 Task: Create in the project CheckTech and in the Backlog issue 'Integrate a new facial recognition feature into an existing mobile application to enhance user verification and security' a child issue 'Code optimization for energy-efficient video processing', and assign it to team member softage.1@softage.net. Create in the project CheckTech and in the Backlog issue 'Develop a new tool for automated testing of mobile application battery consumption and optimization' a child issue 'Email campaign A/B testing and optimization', and assign it to team member softage.2@softage.net
Action: Mouse moved to (1201, 643)
Screenshot: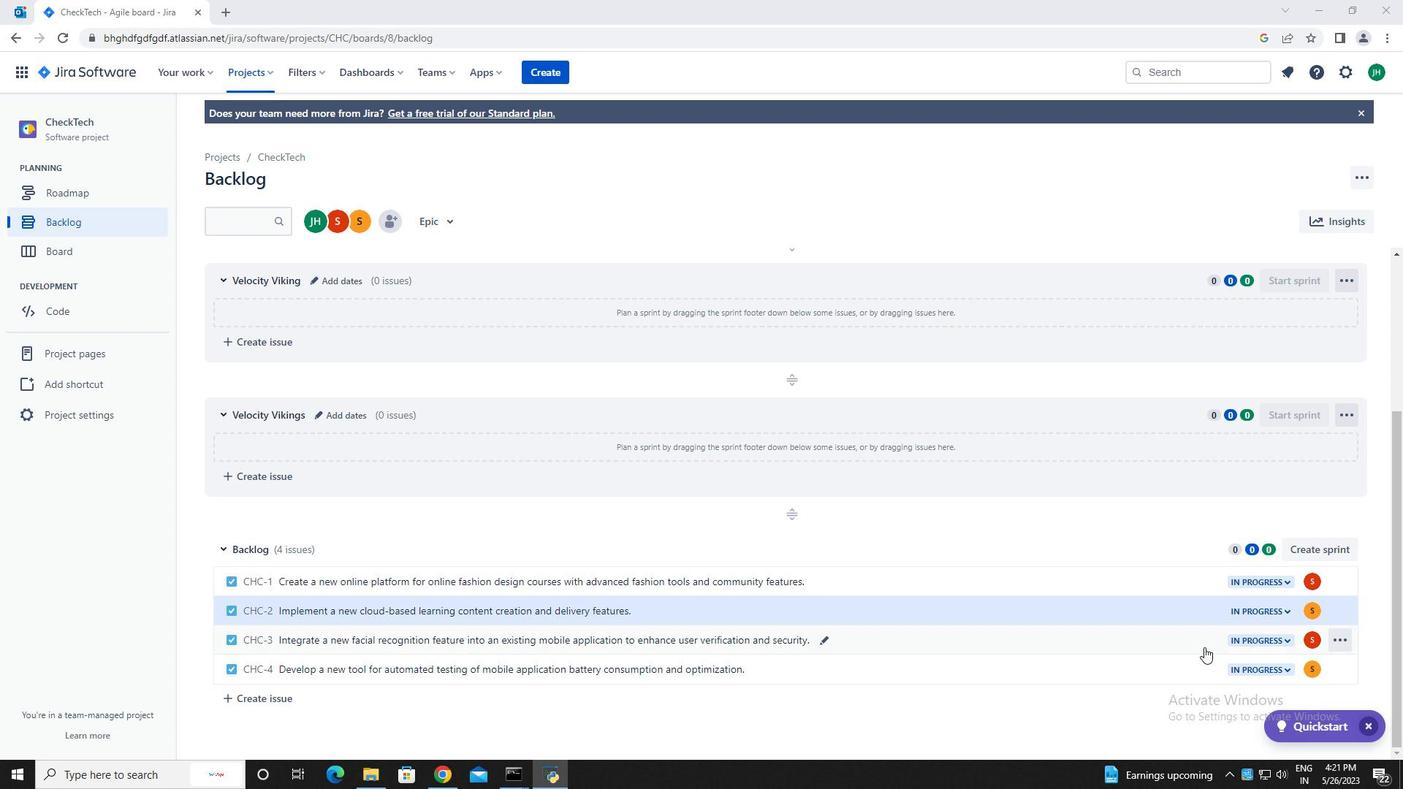 
Action: Mouse pressed left at (1201, 643)
Screenshot: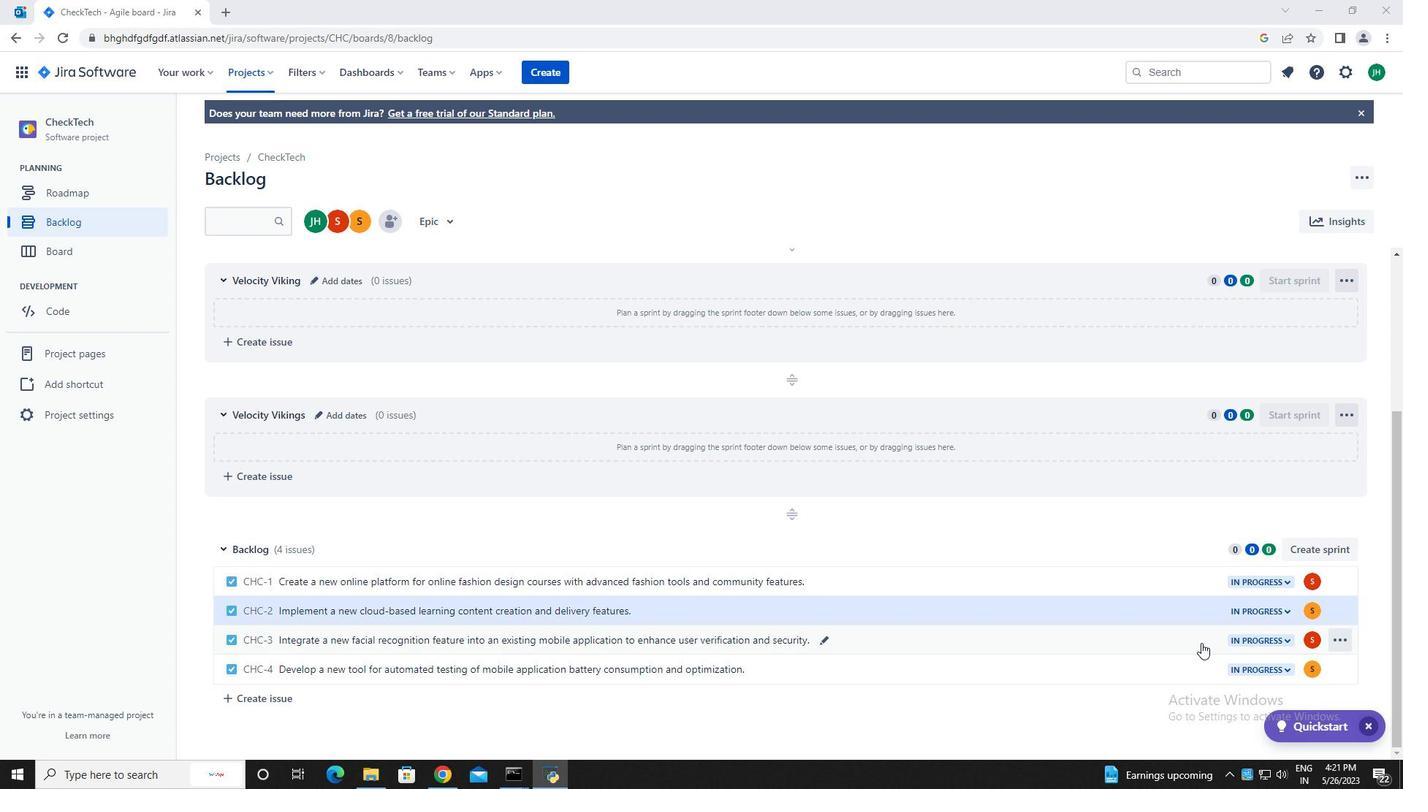 
Action: Mouse moved to (1153, 391)
Screenshot: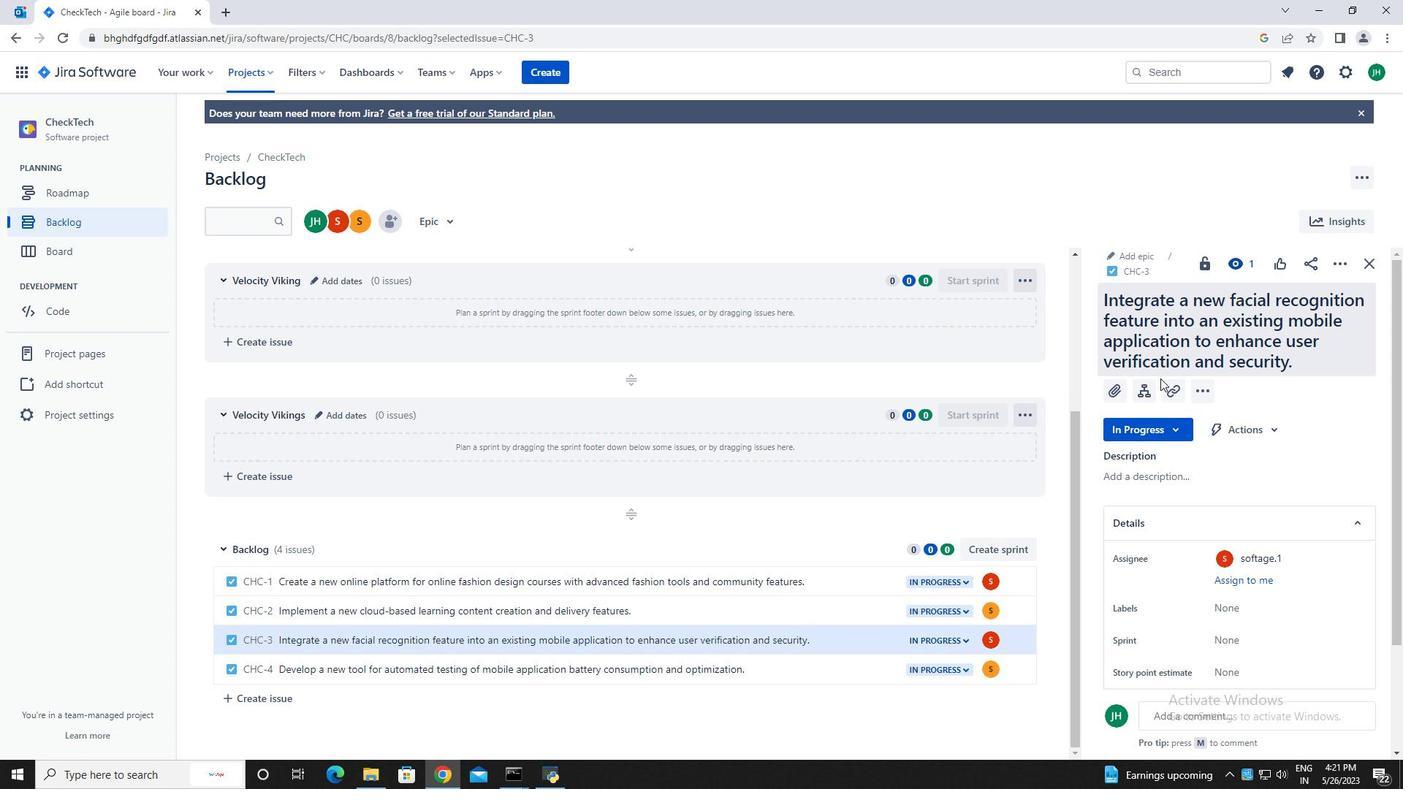 
Action: Mouse pressed left at (1153, 391)
Screenshot: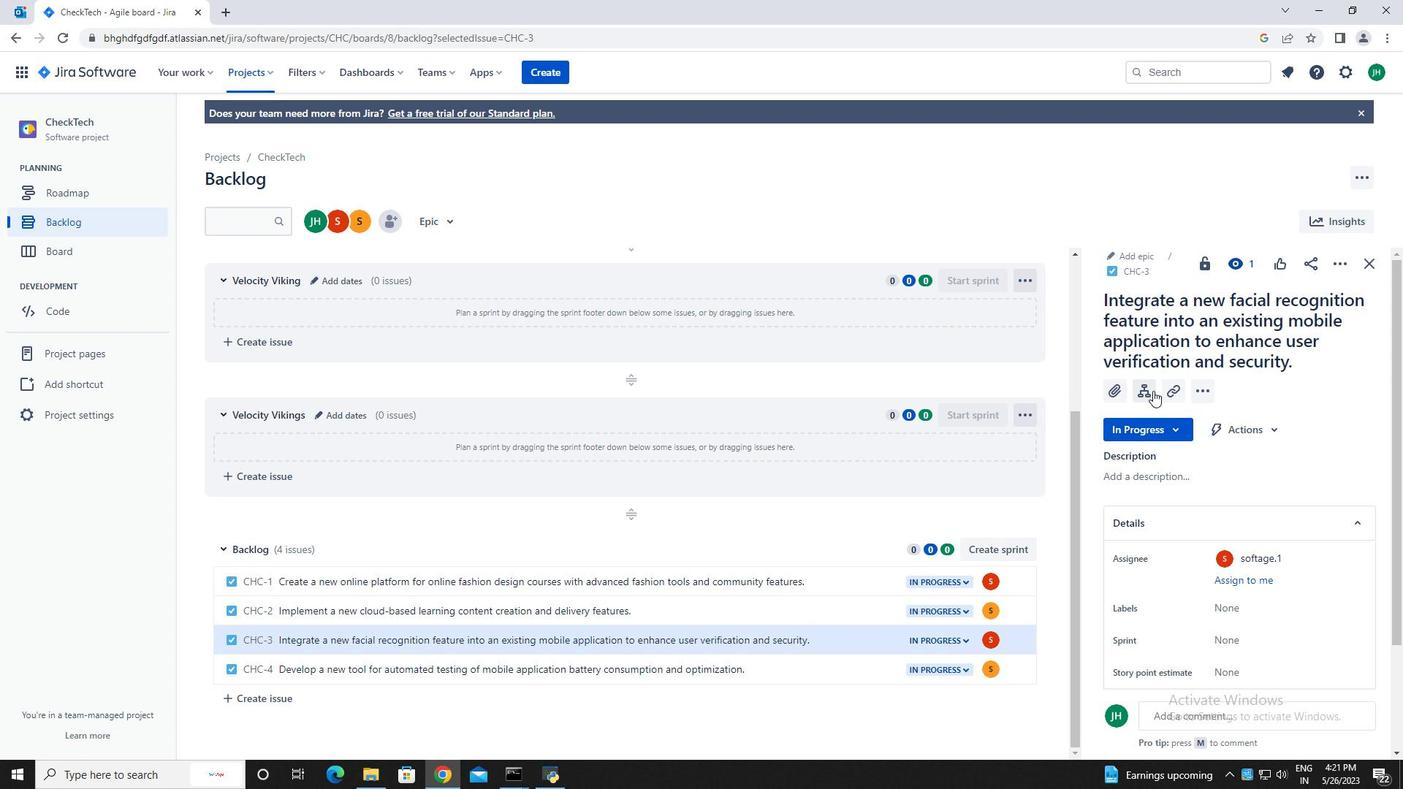
Action: Mouse moved to (1169, 489)
Screenshot: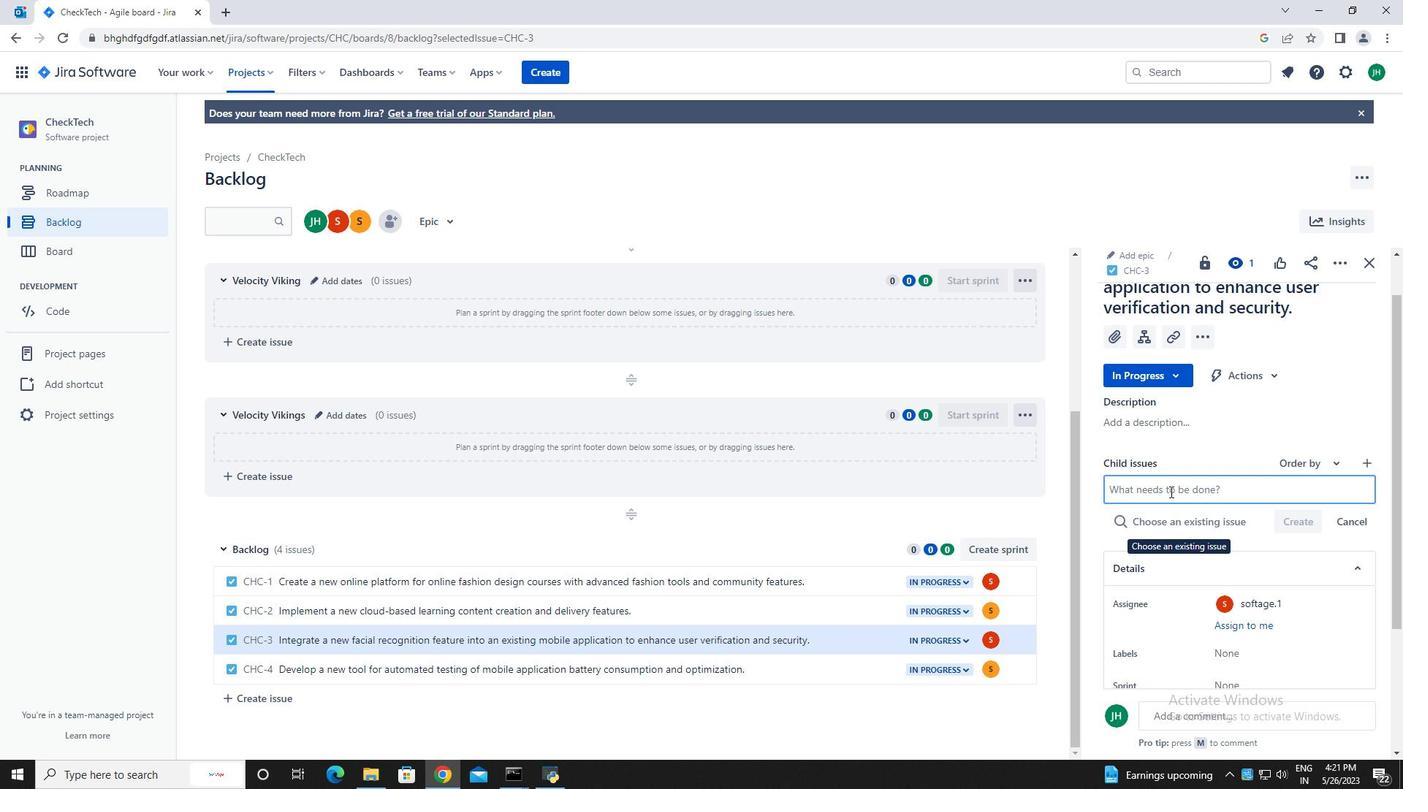 
Action: Mouse pressed left at (1169, 489)
Screenshot: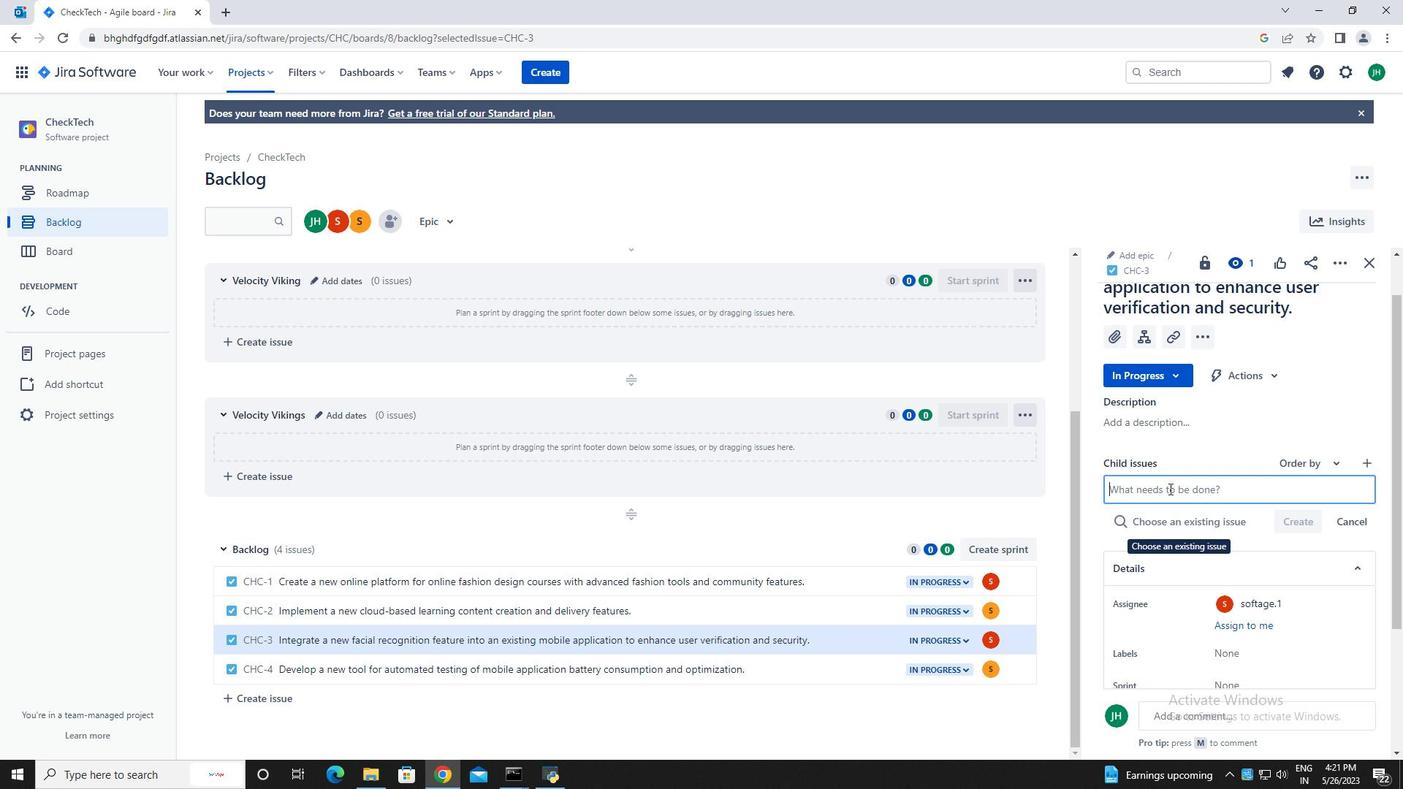 
Action: Key pressed <Key.caps_lock>C<Key.caps_lock>ode<Key.space>optimization<Key.space>for<Key.space>energy-efficient<Key.space>video<Key.space>processing.<Key.enter>
Screenshot: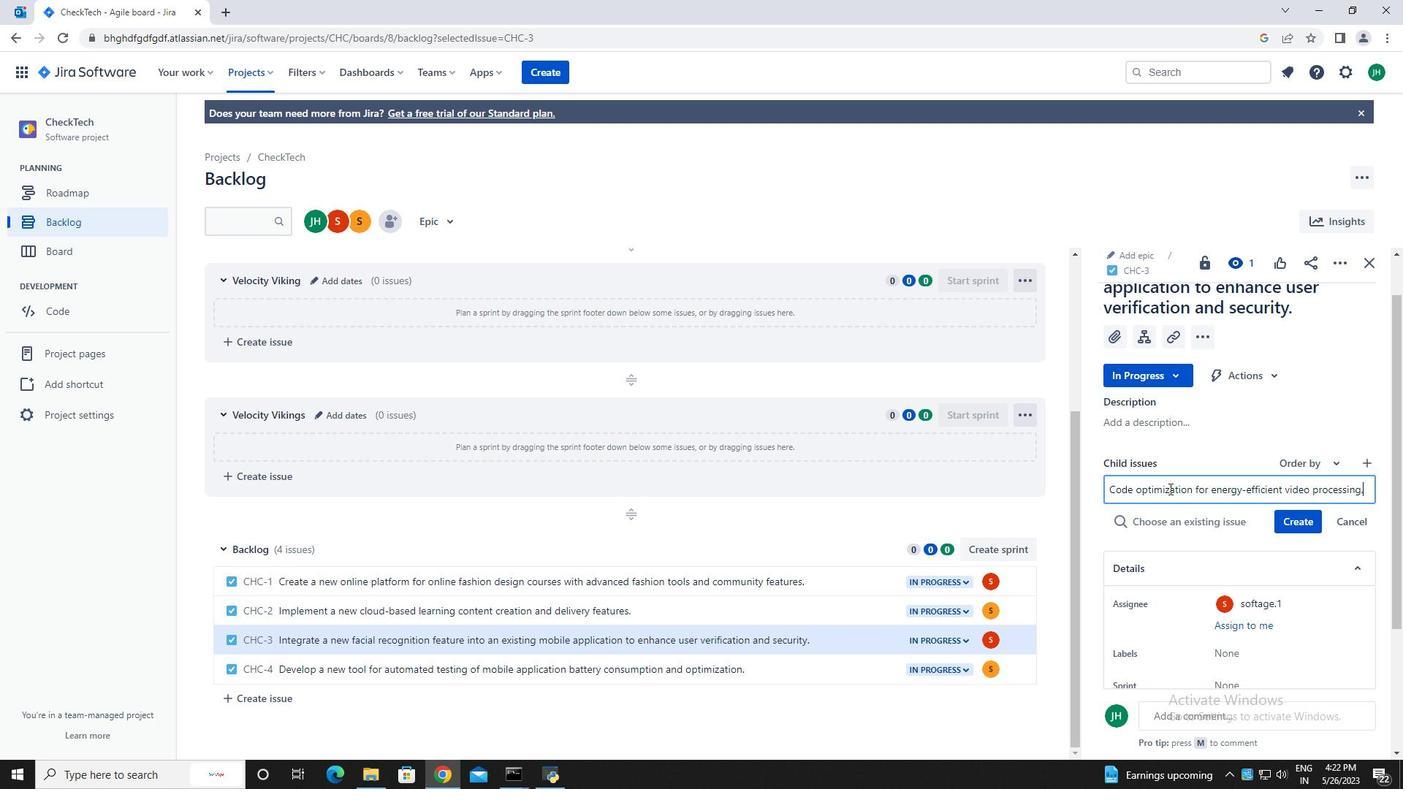 
Action: Mouse moved to (1314, 498)
Screenshot: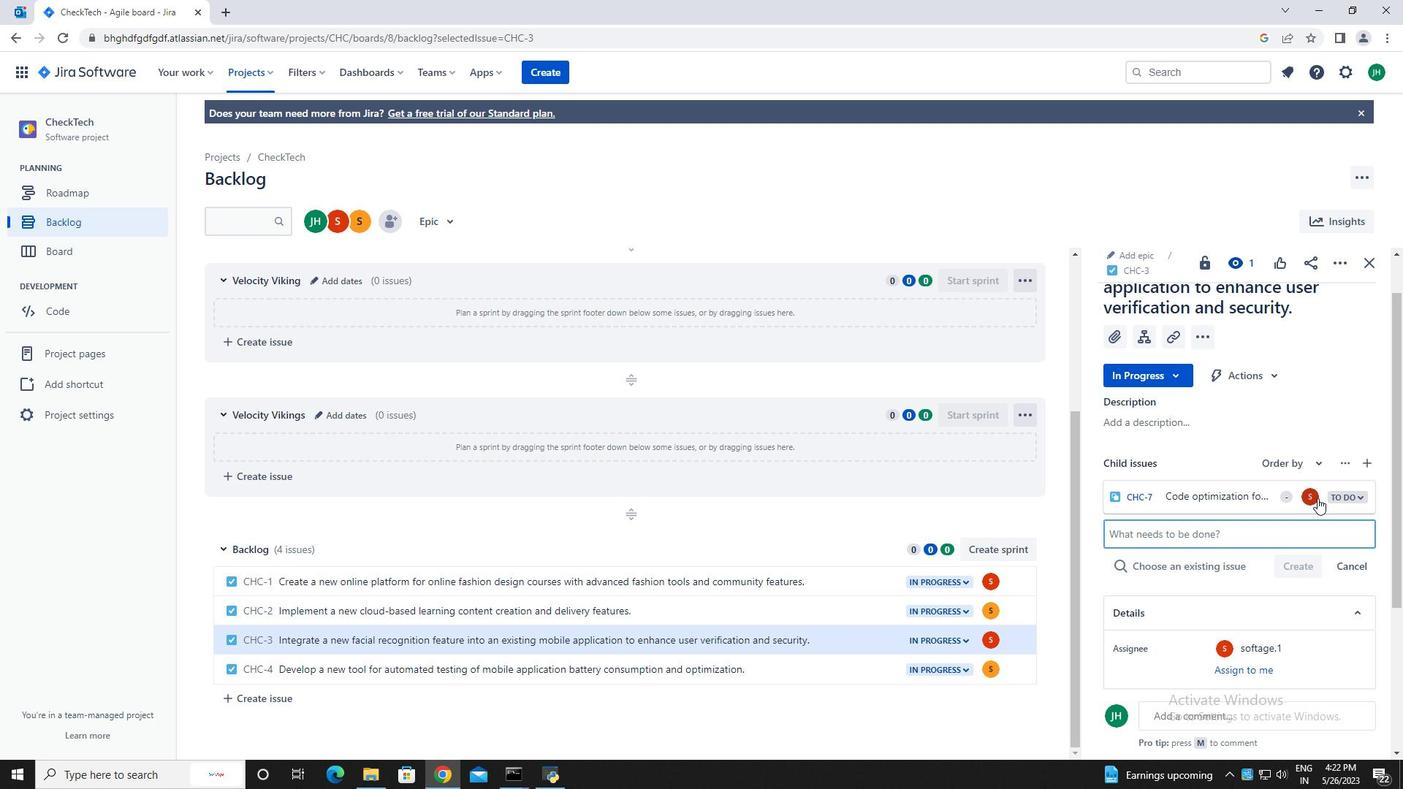 
Action: Mouse pressed left at (1314, 498)
Screenshot: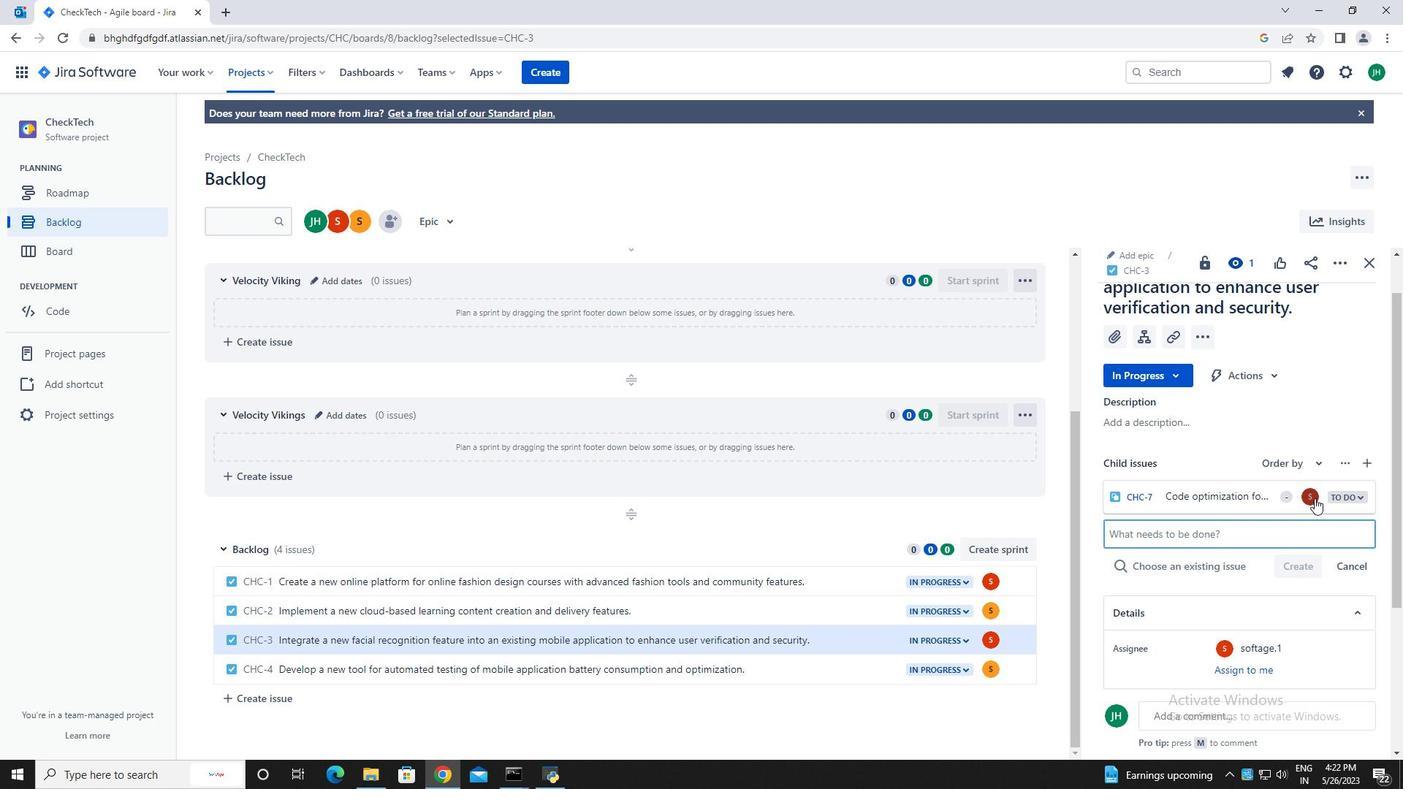 
Action: Mouse moved to (1198, 462)
Screenshot: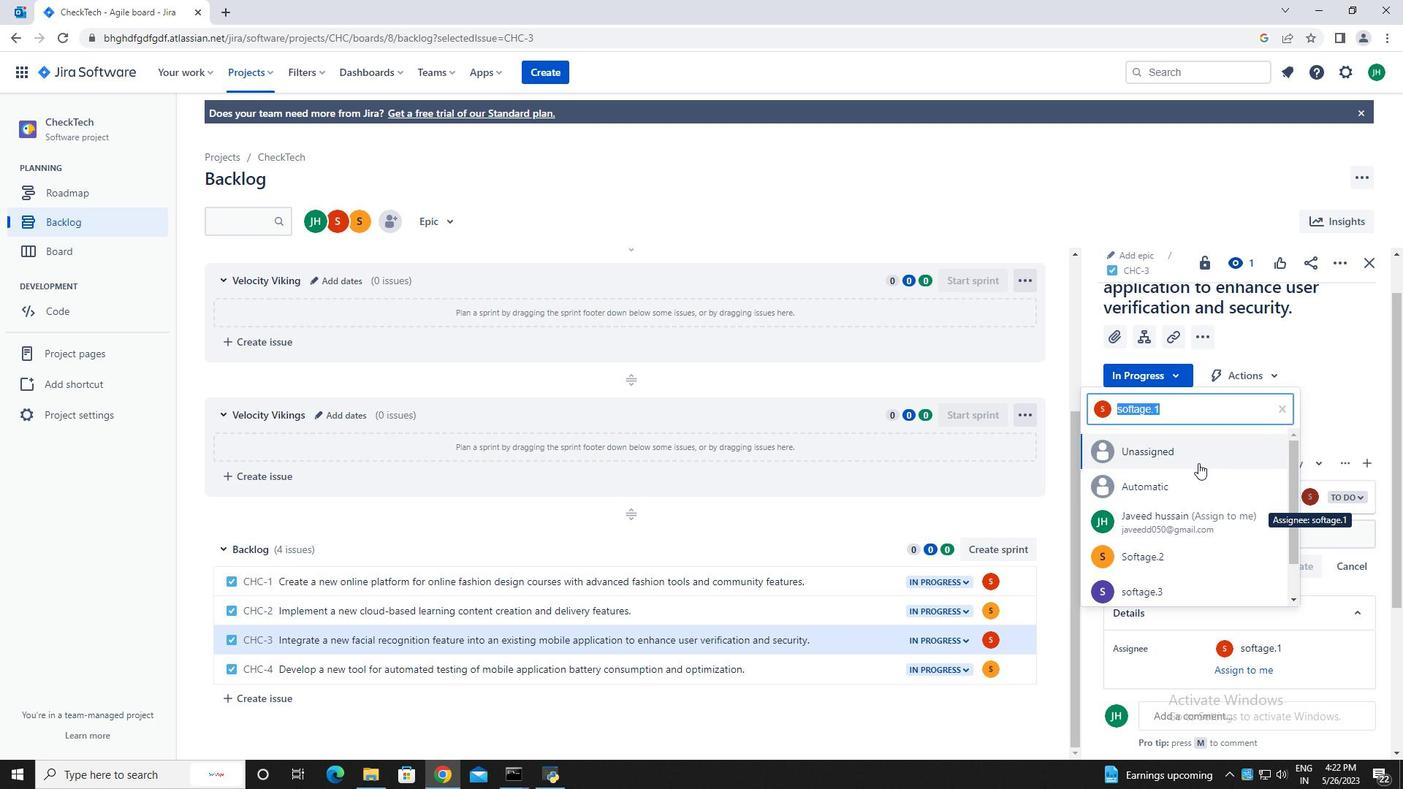 
Action: Key pressed softage.1<Key.shift>@softage.net
Screenshot: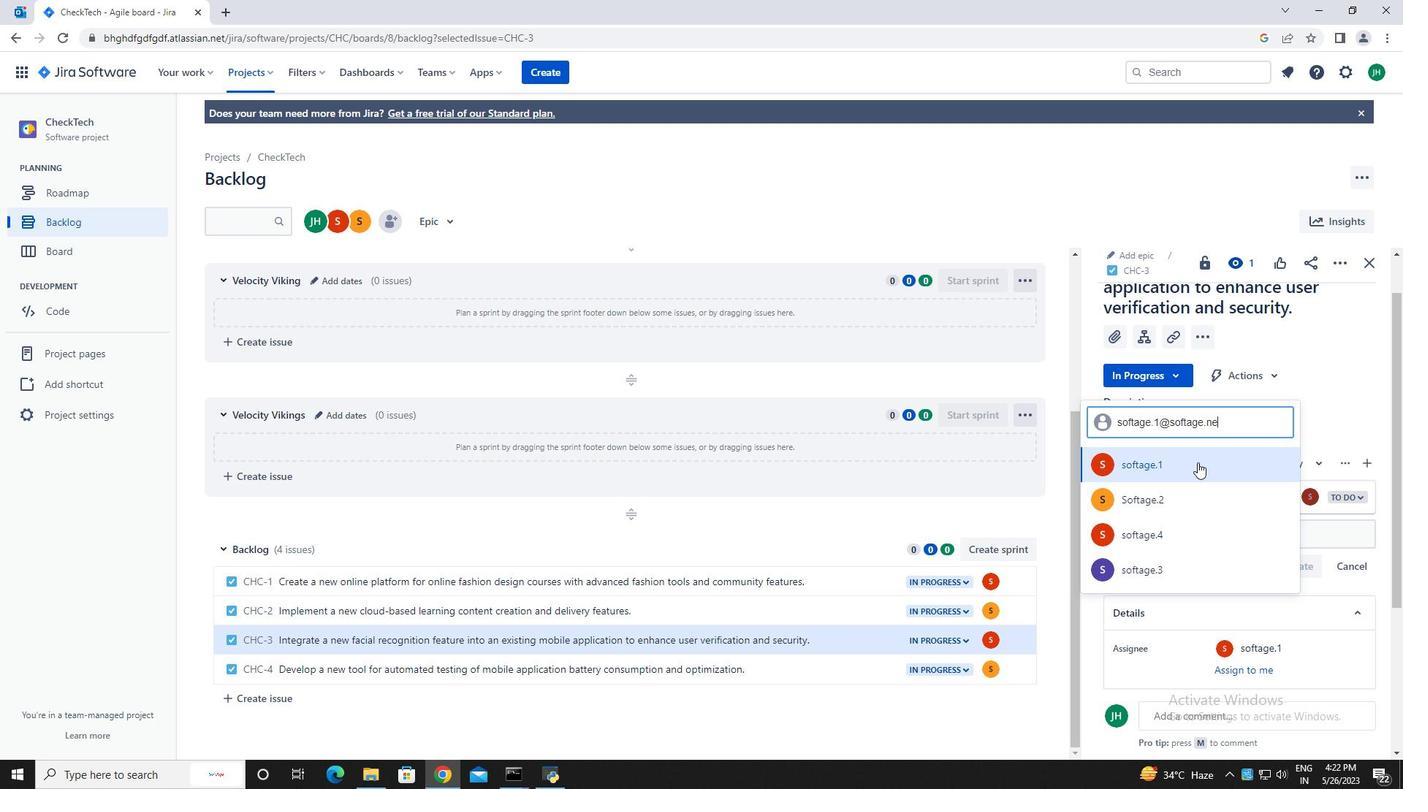 
Action: Mouse moved to (1214, 497)
Screenshot: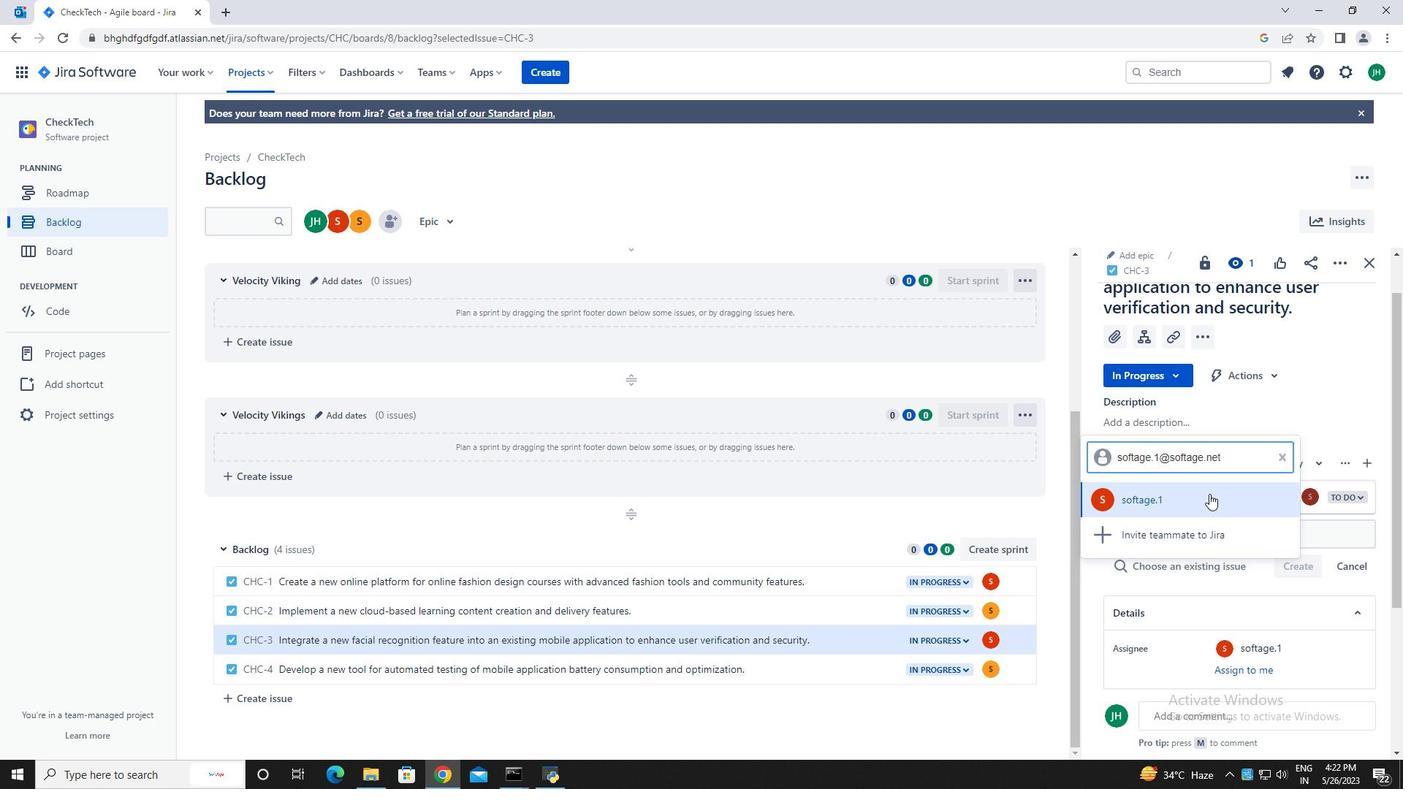 
Action: Mouse pressed left at (1214, 497)
Screenshot: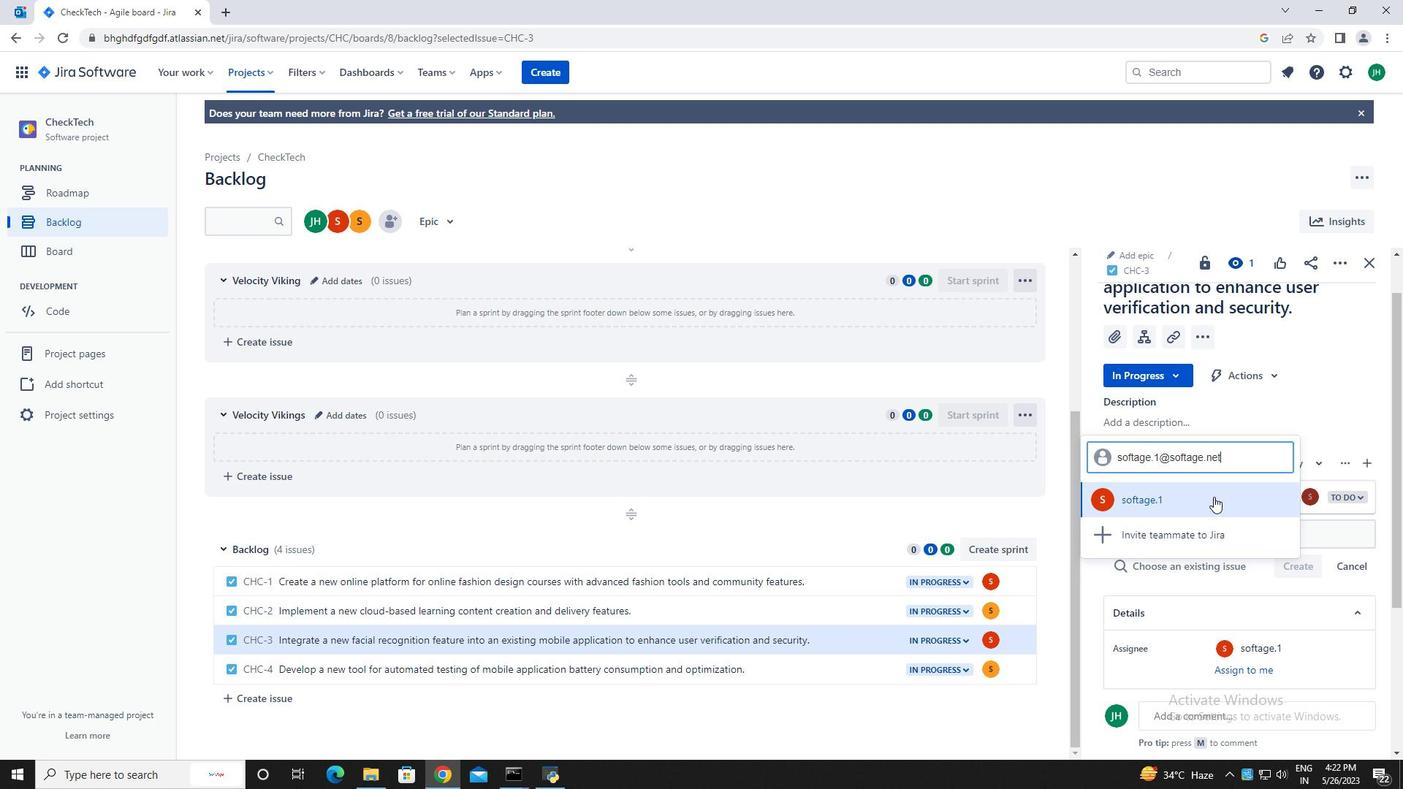 
Action: Mouse moved to (1372, 267)
Screenshot: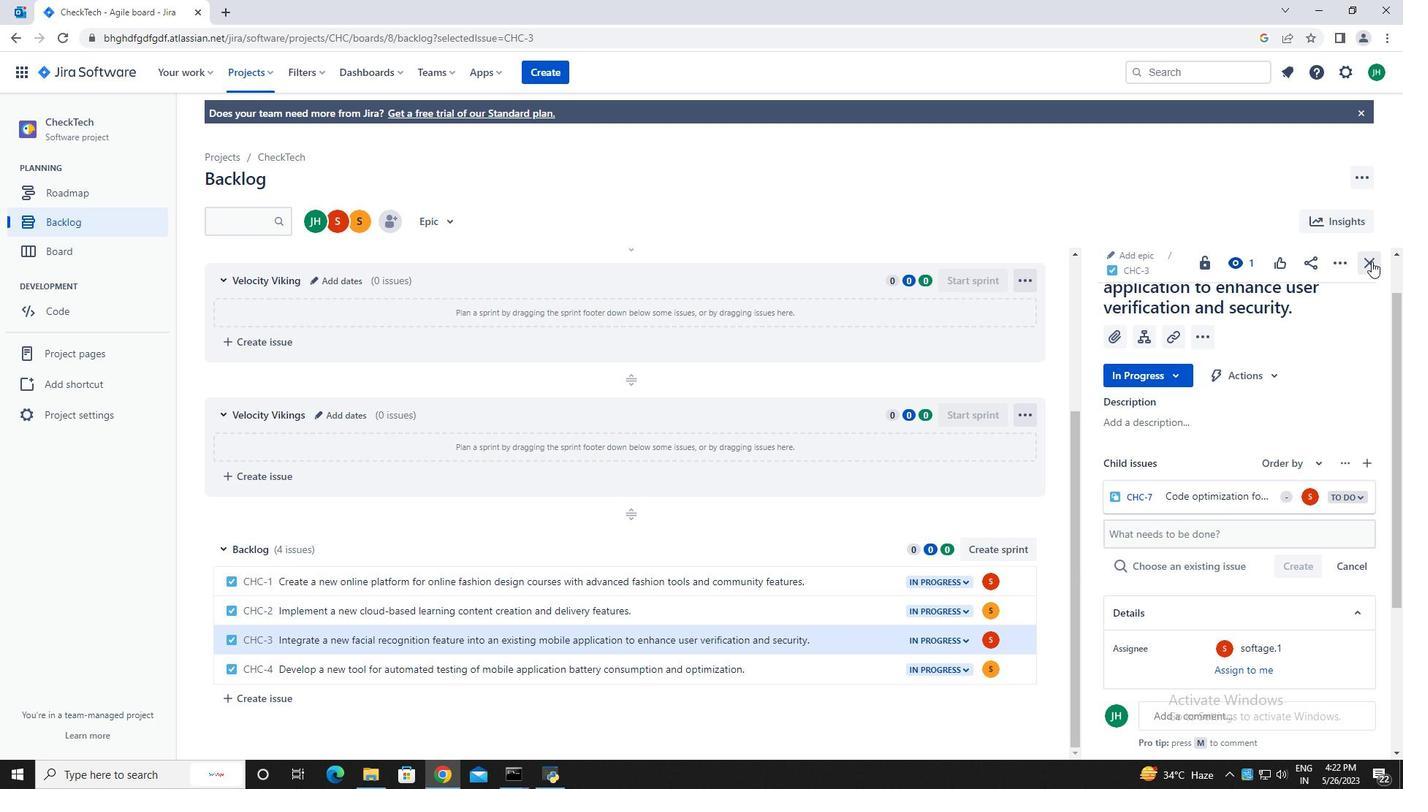 
Action: Mouse pressed left at (1372, 267)
Screenshot: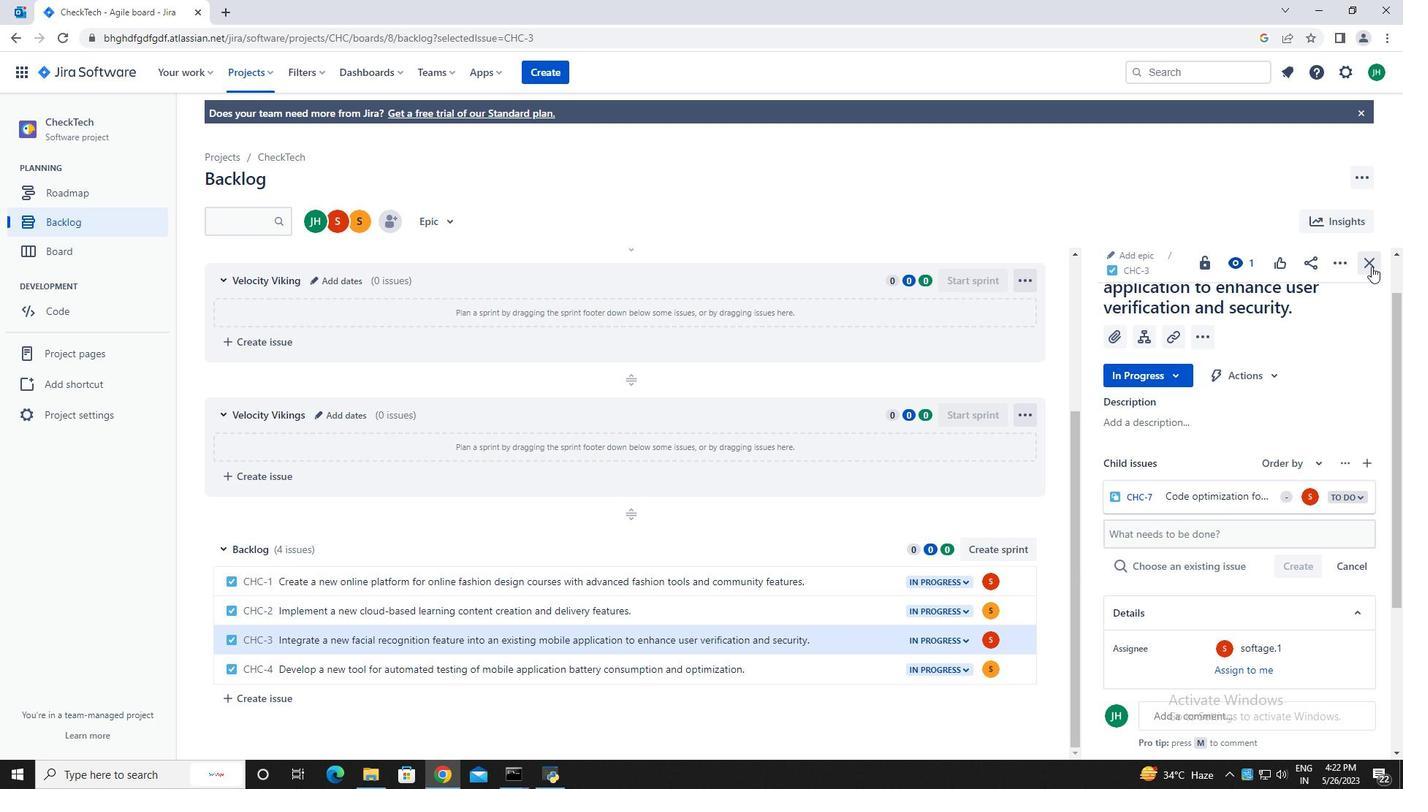 
Action: Mouse moved to (719, 563)
Screenshot: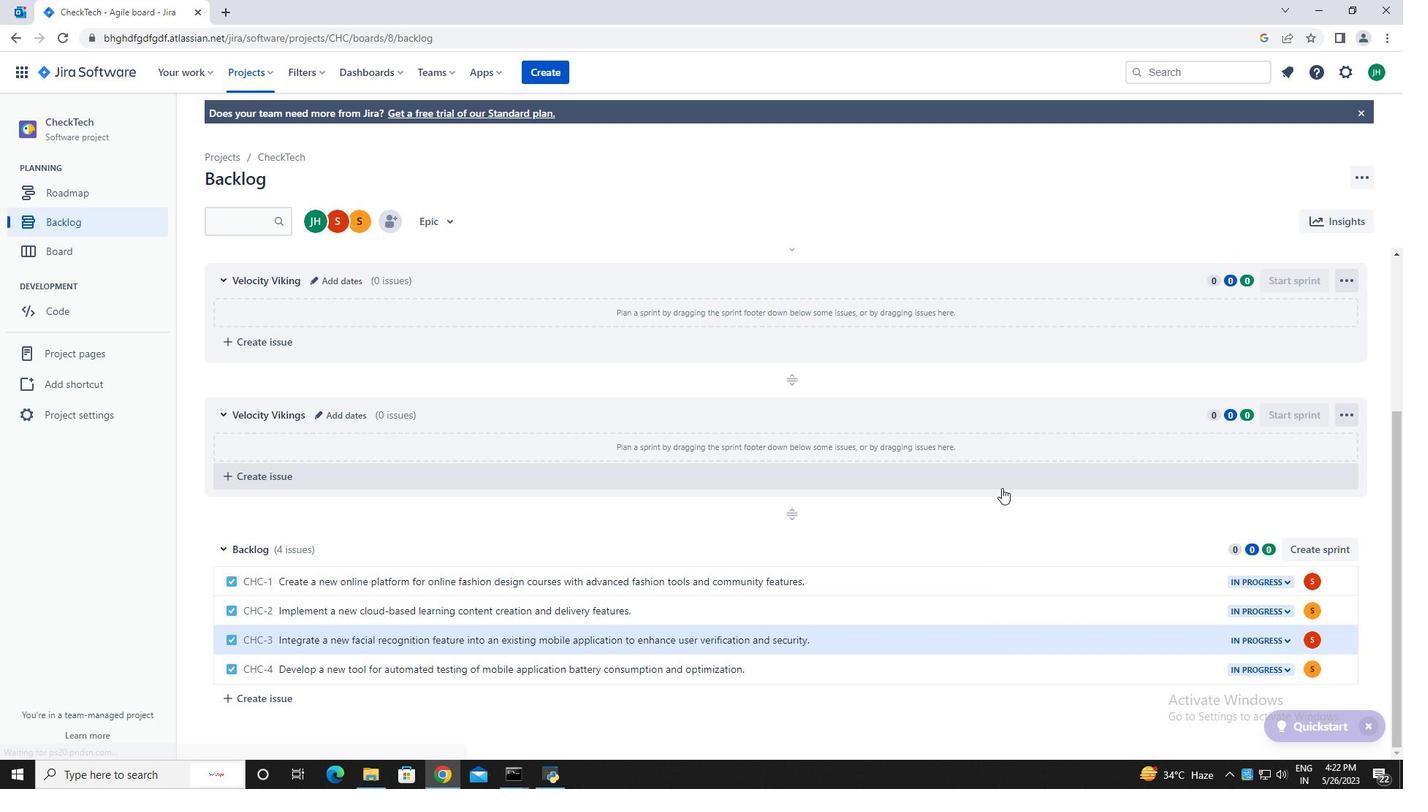 
Action: Mouse scrolled (720, 562) with delta (0, 0)
Screenshot: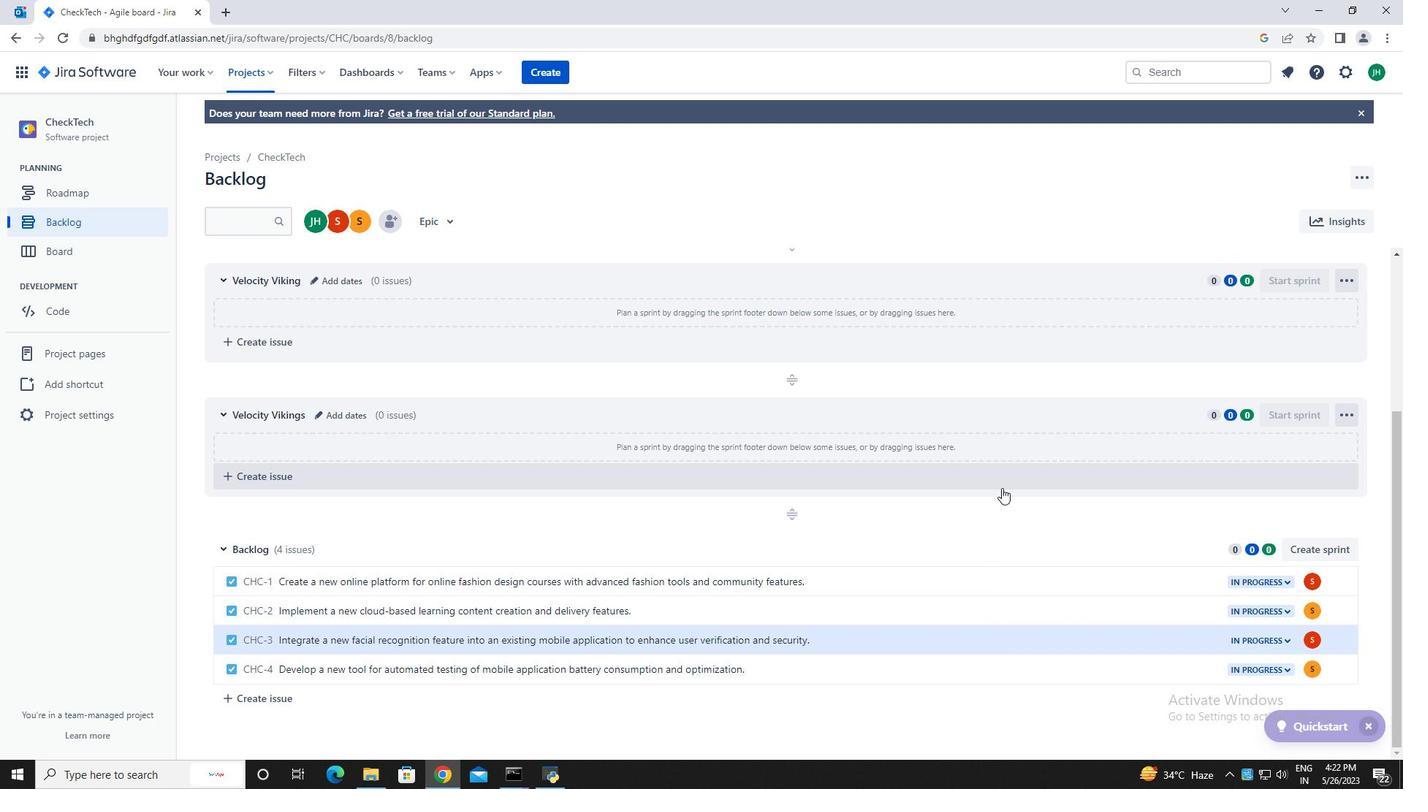 
Action: Mouse moved to (715, 565)
Screenshot: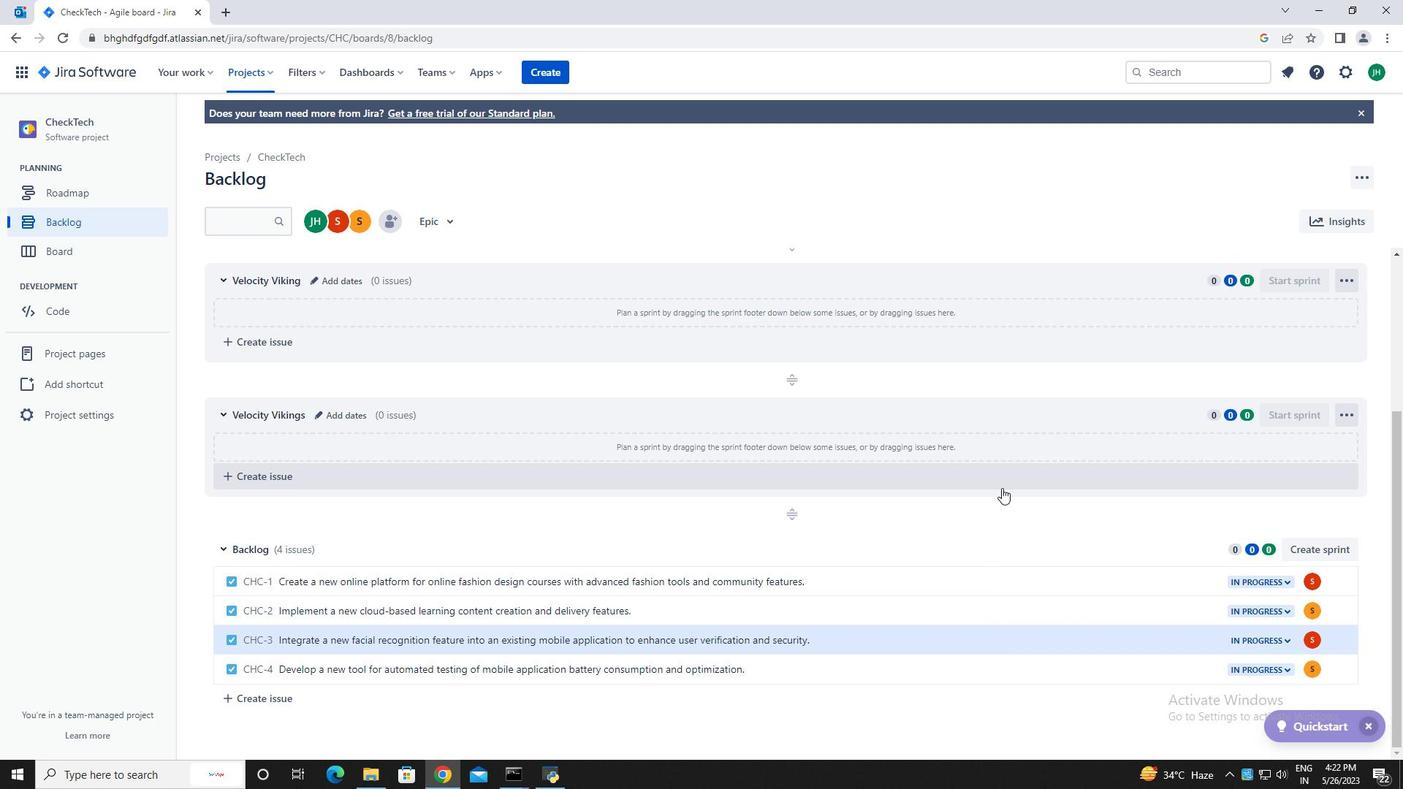 
Action: Mouse scrolled (716, 563) with delta (0, 0)
Screenshot: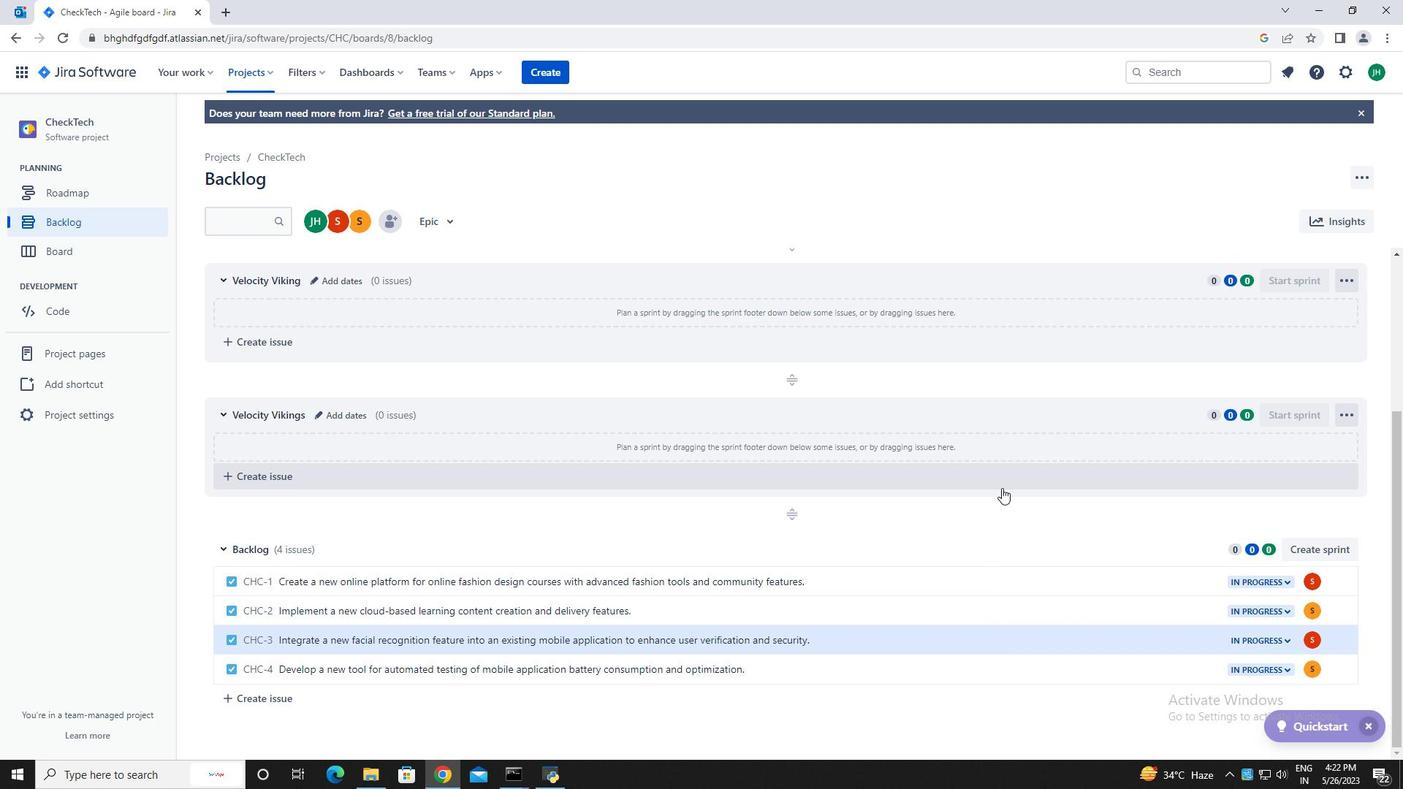 
Action: Mouse scrolled (715, 564) with delta (0, 0)
Screenshot: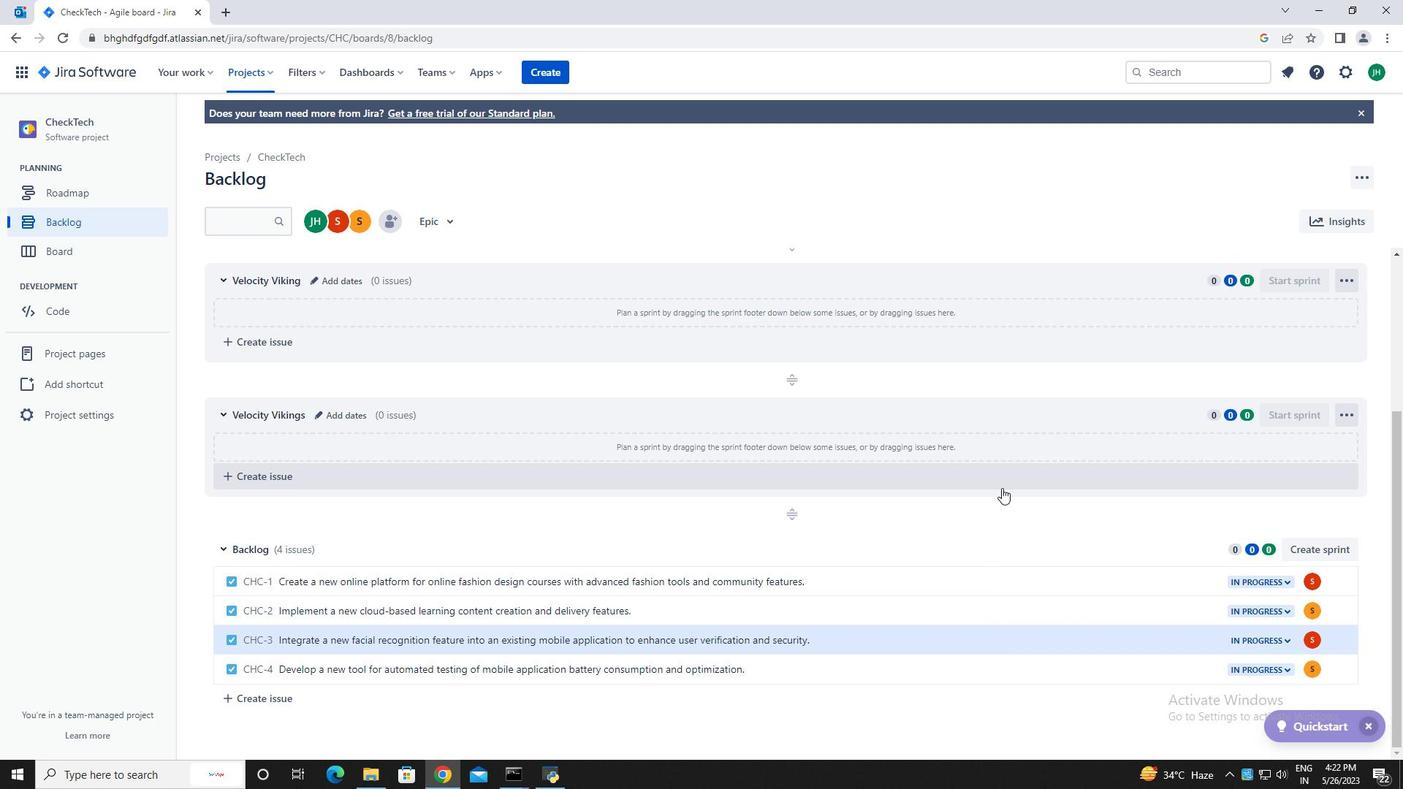 
Action: Mouse moved to (715, 567)
Screenshot: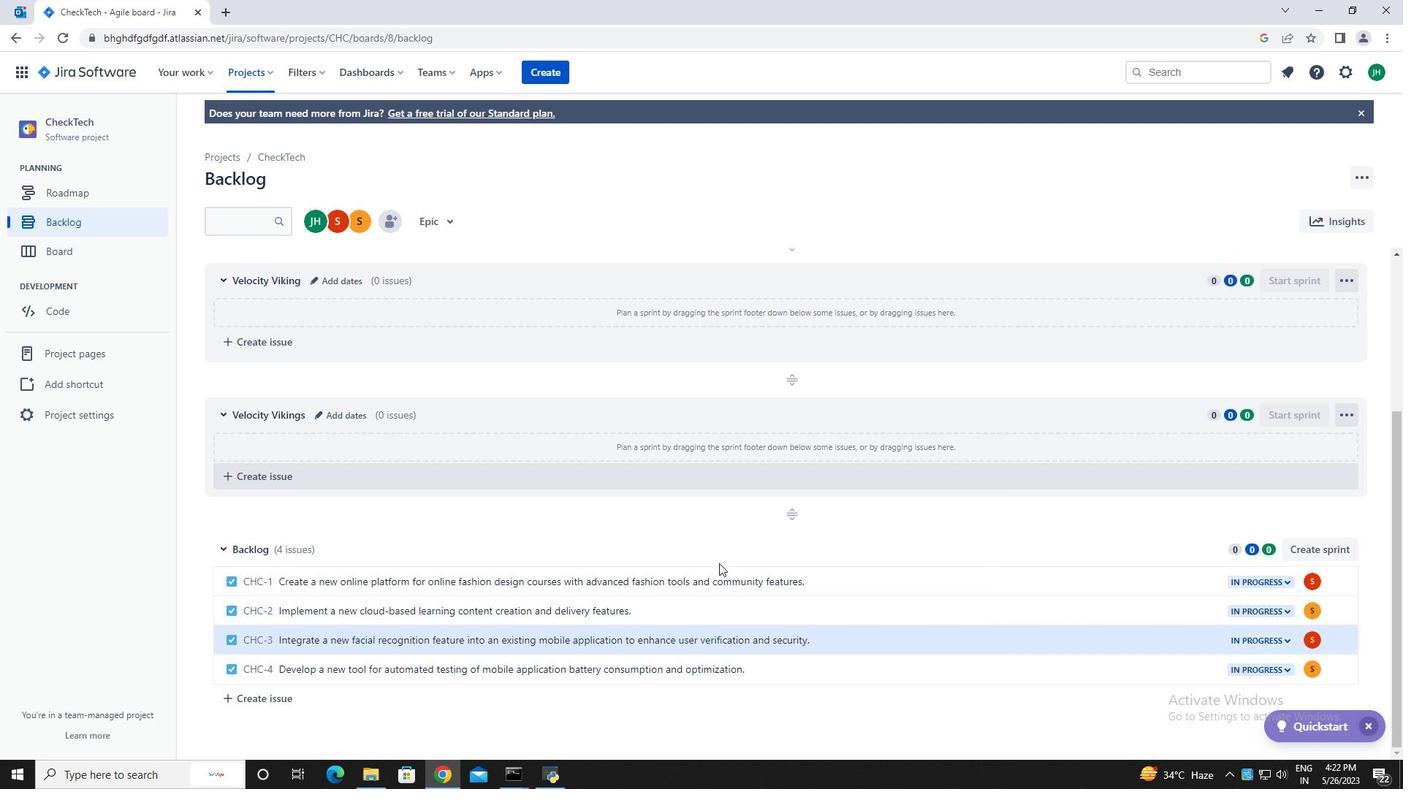 
Action: Mouse scrolled (715, 567) with delta (0, 0)
Screenshot: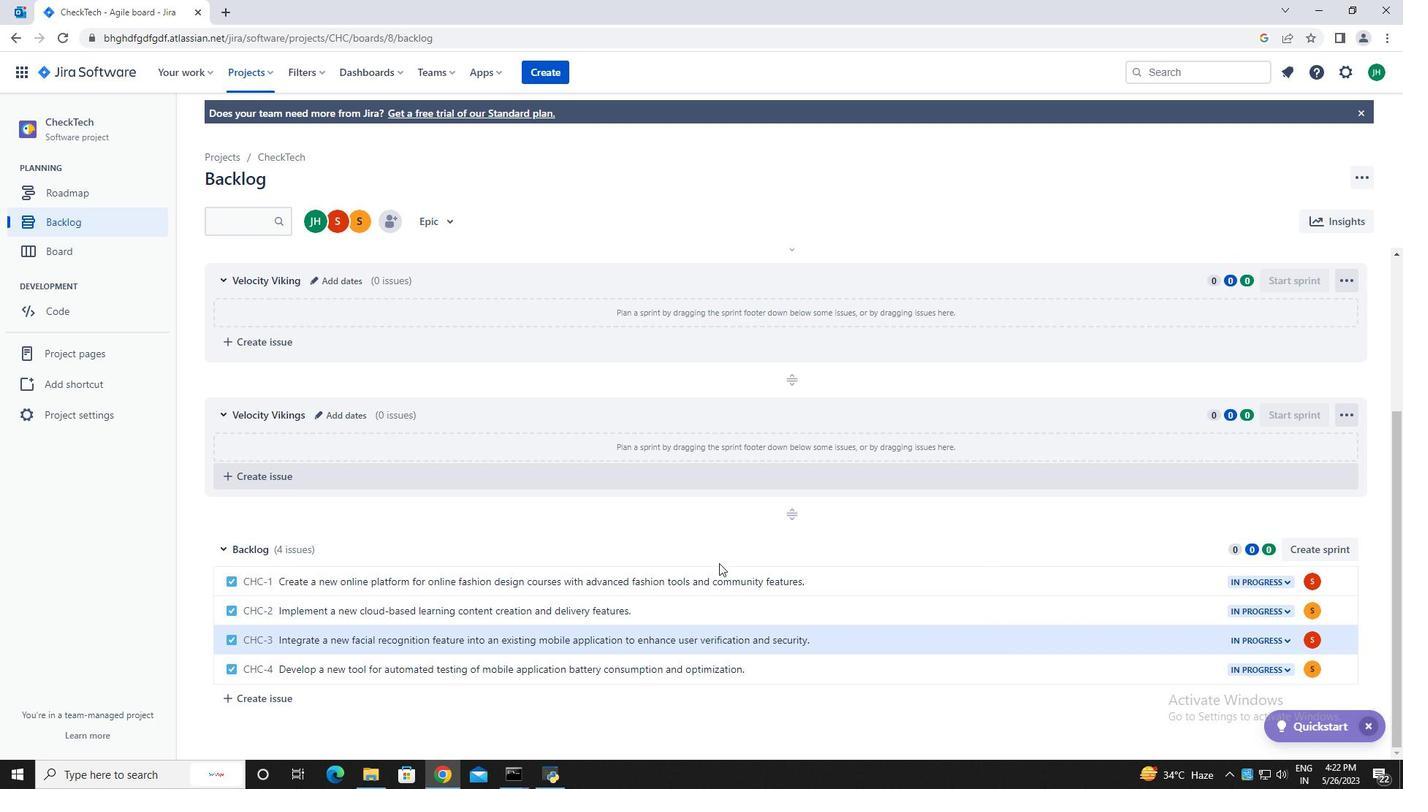 
Action: Mouse moved to (1127, 672)
Screenshot: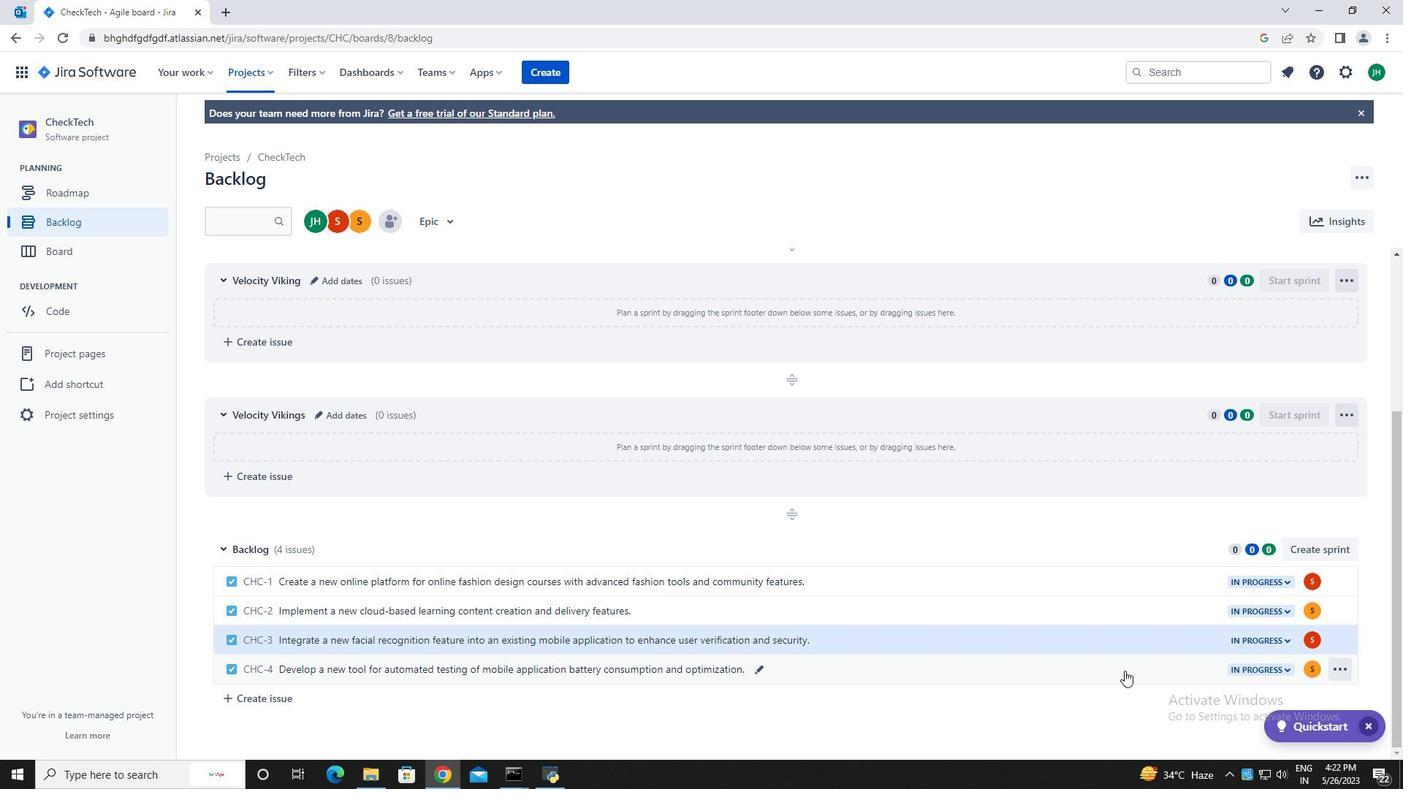 
Action: Mouse pressed left at (1127, 672)
Screenshot: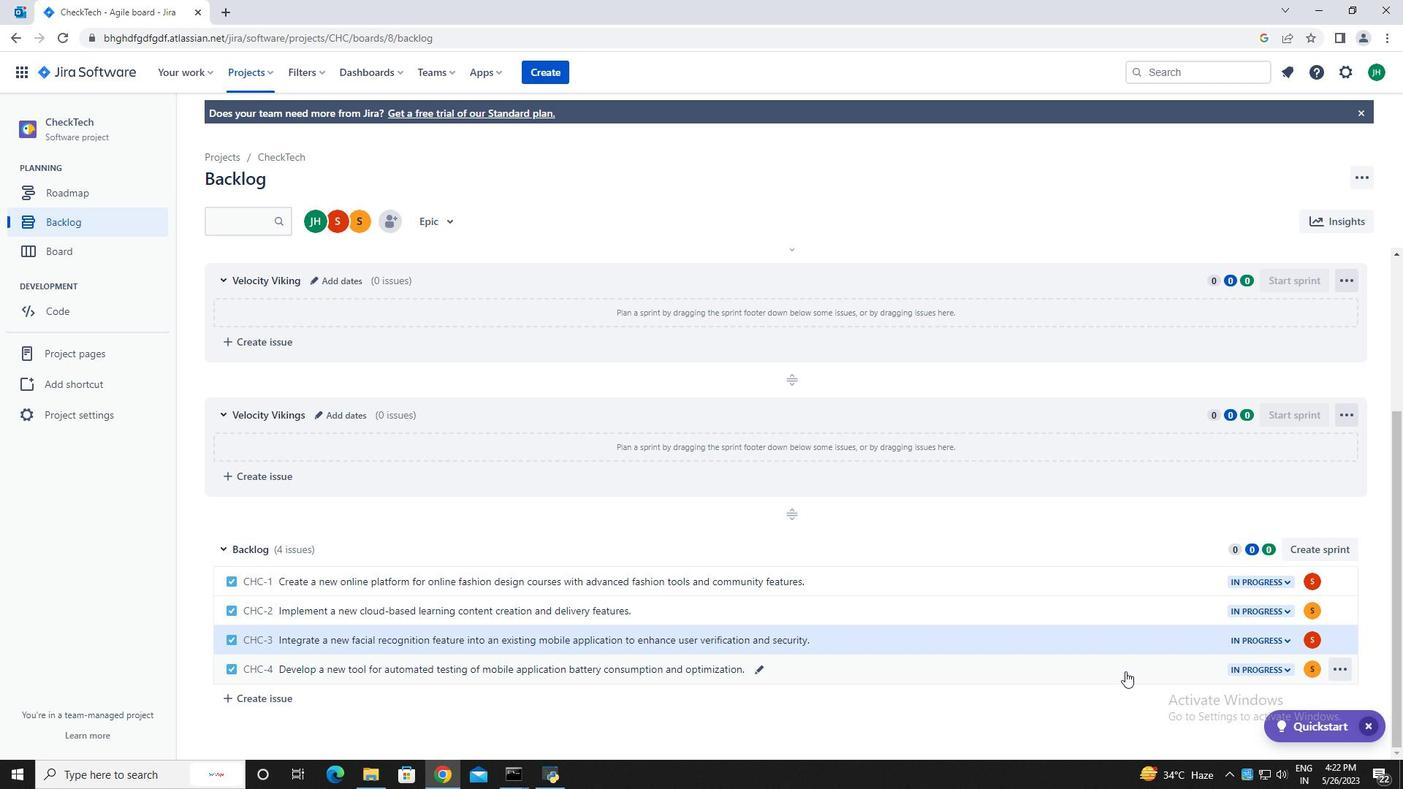 
Action: Mouse moved to (1149, 396)
Screenshot: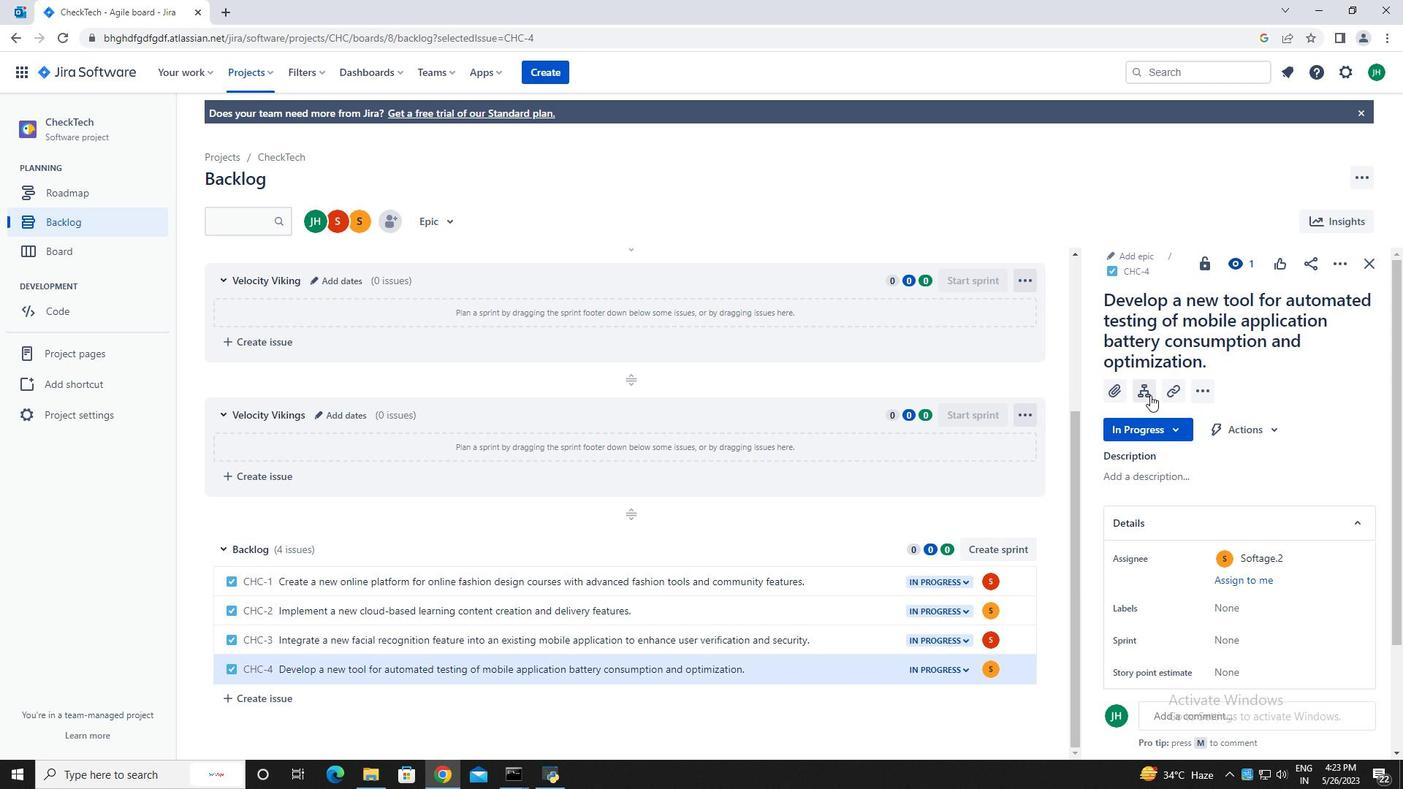 
Action: Mouse pressed left at (1149, 396)
Screenshot: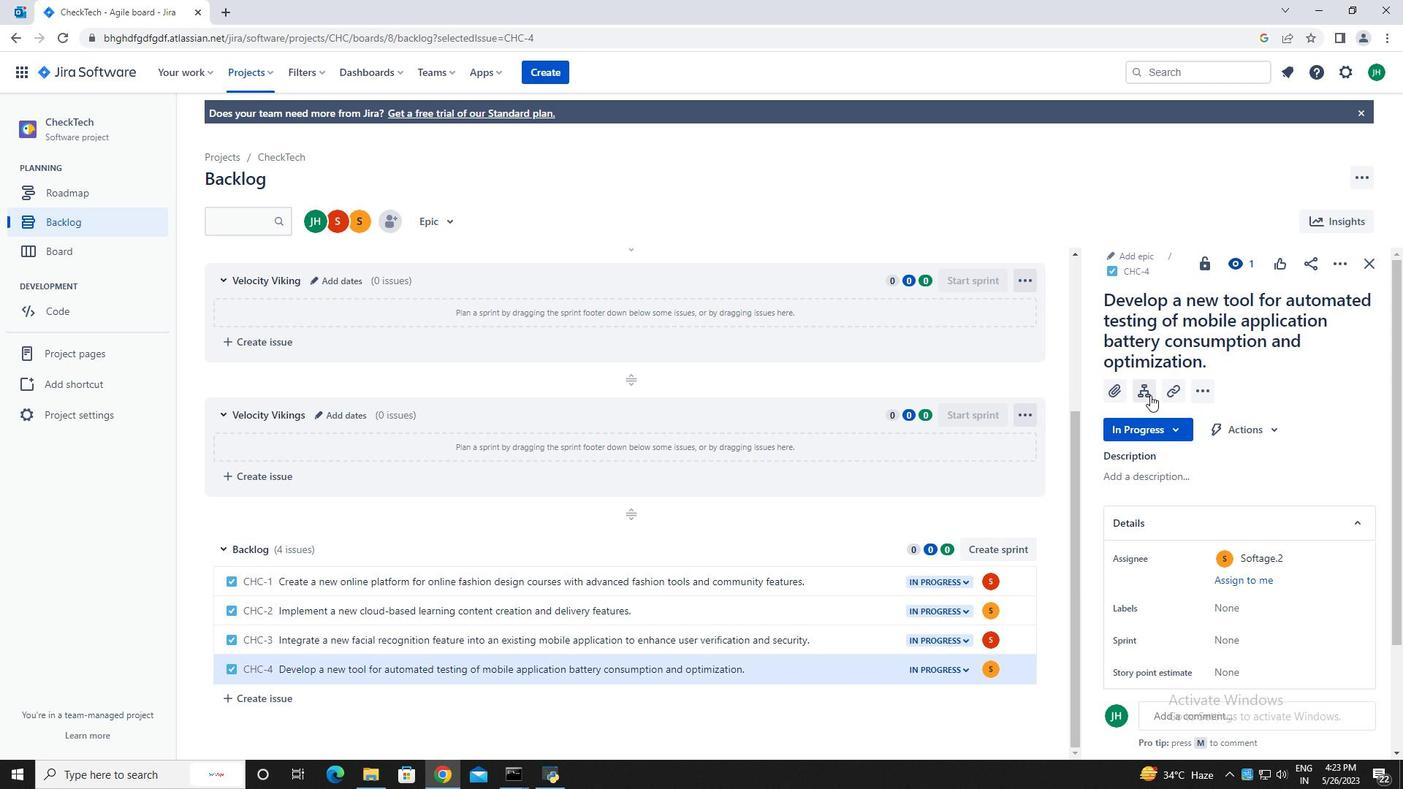 
Action: Mouse moved to (1149, 487)
Screenshot: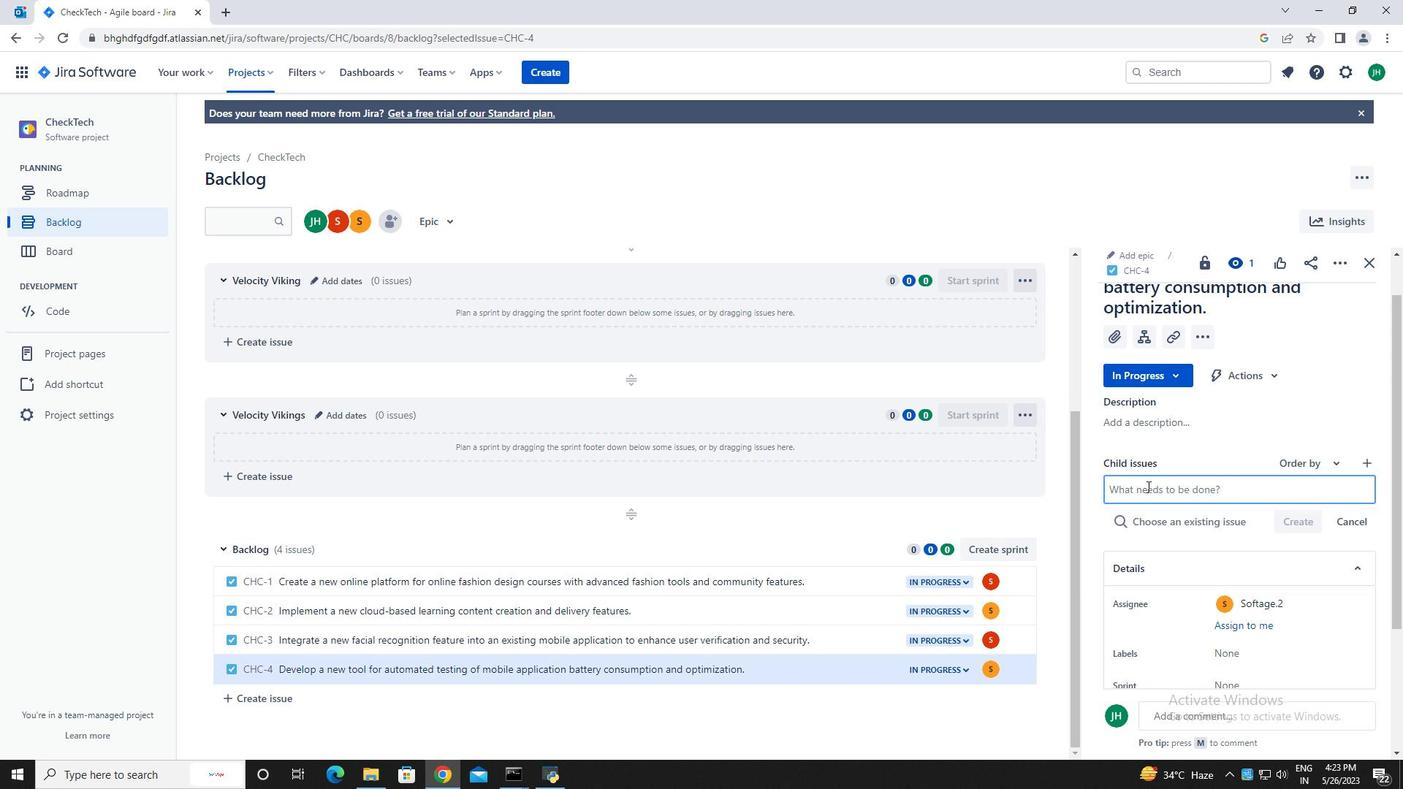 
Action: Mouse pressed left at (1149, 487)
Screenshot: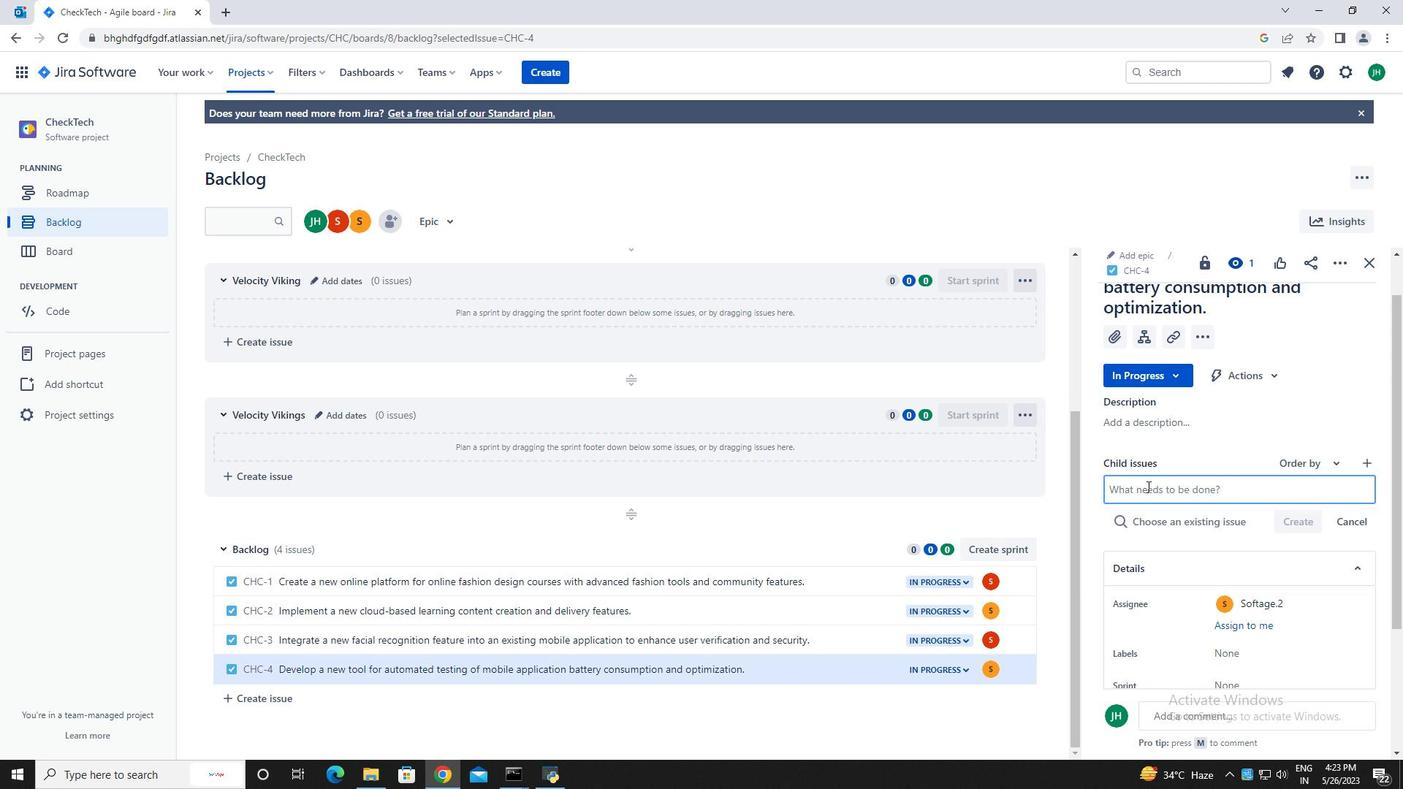 
Action: Key pressed <Key.caps_lock>E<Key.caps_lock>mail<Key.space>campaign<Key.space><Key.caps_lock>A/B<Key.space><Key.caps_lock>testing<Key.space>and<Key.space>optimization.<Key.enter>
Screenshot: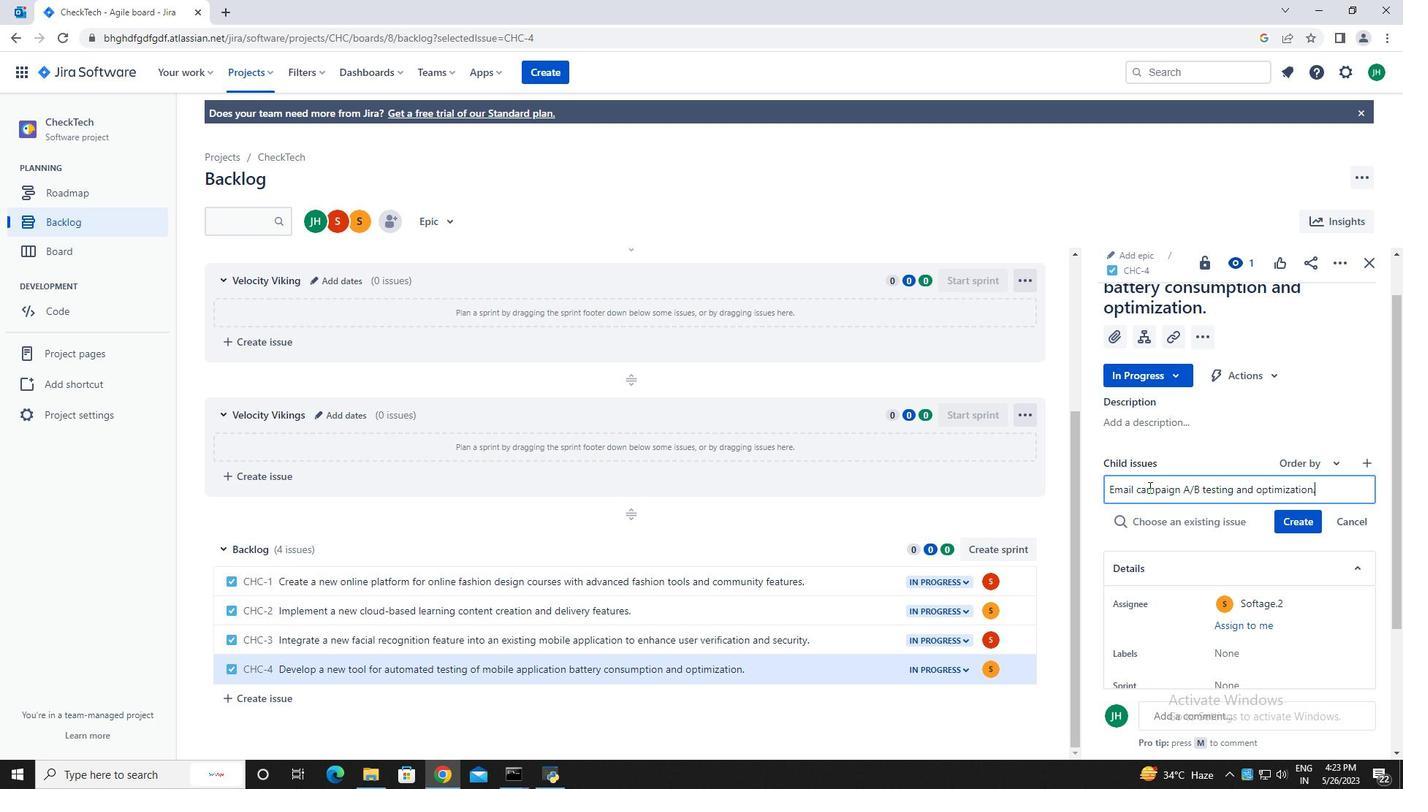 
Action: Mouse moved to (1312, 497)
Screenshot: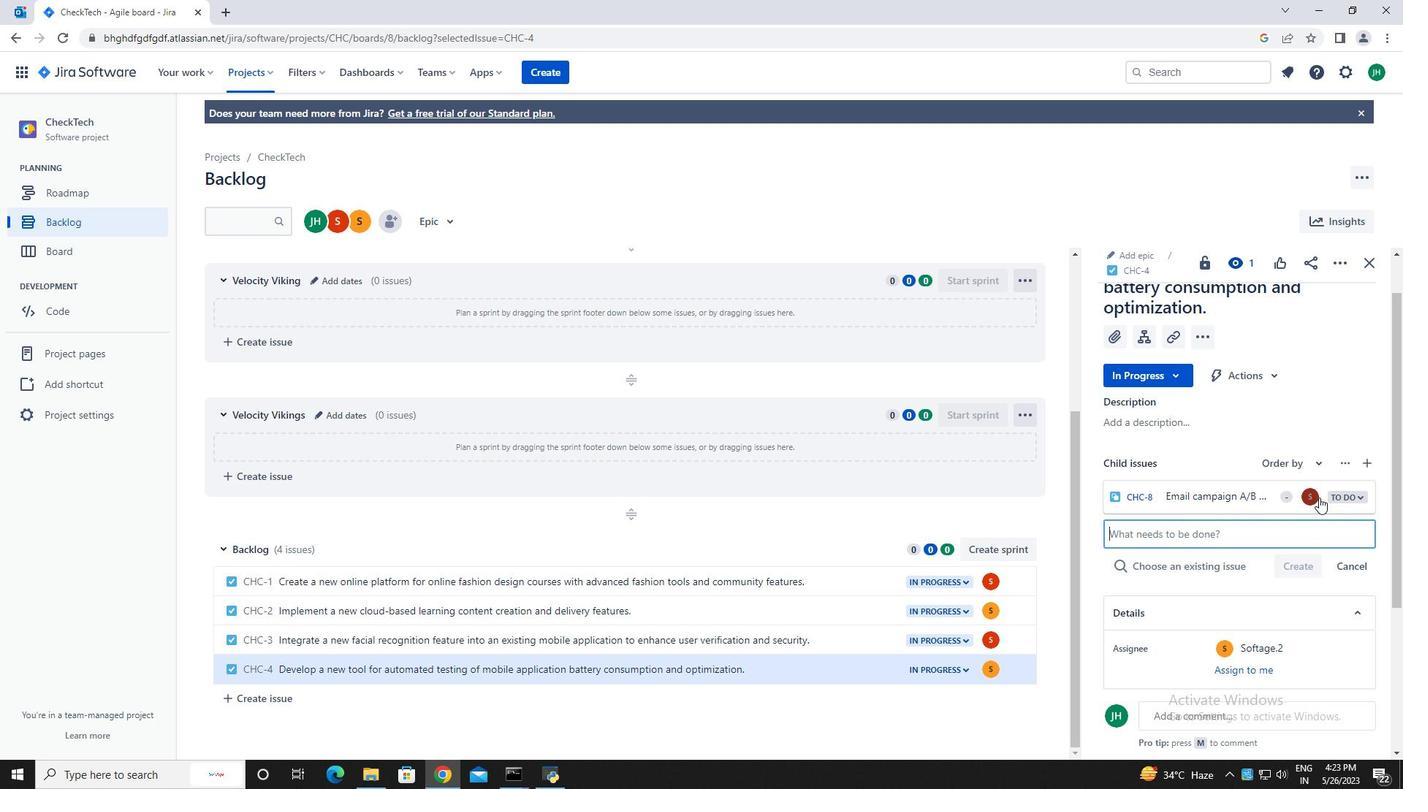
Action: Mouse pressed left at (1312, 497)
Screenshot: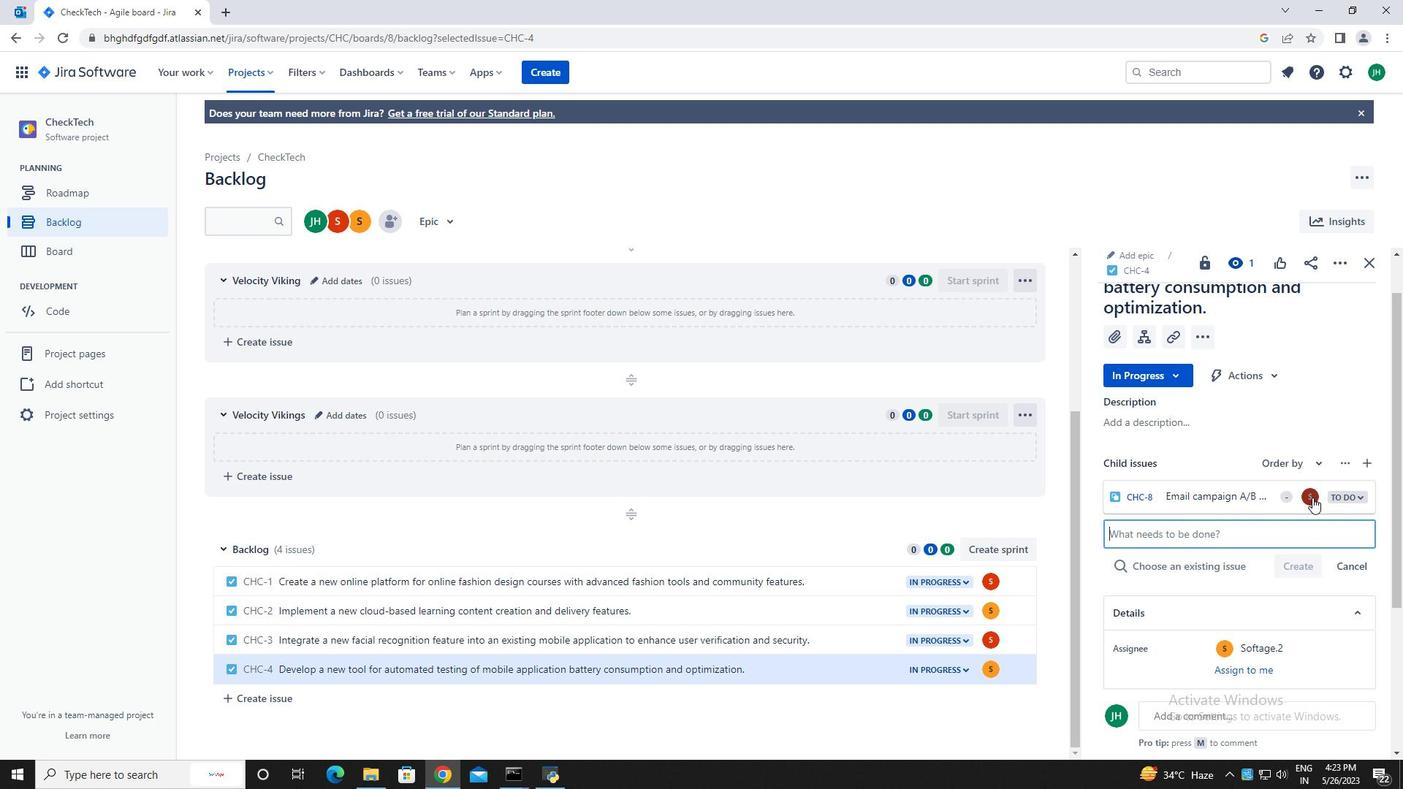 
Action: Mouse moved to (1204, 468)
Screenshot: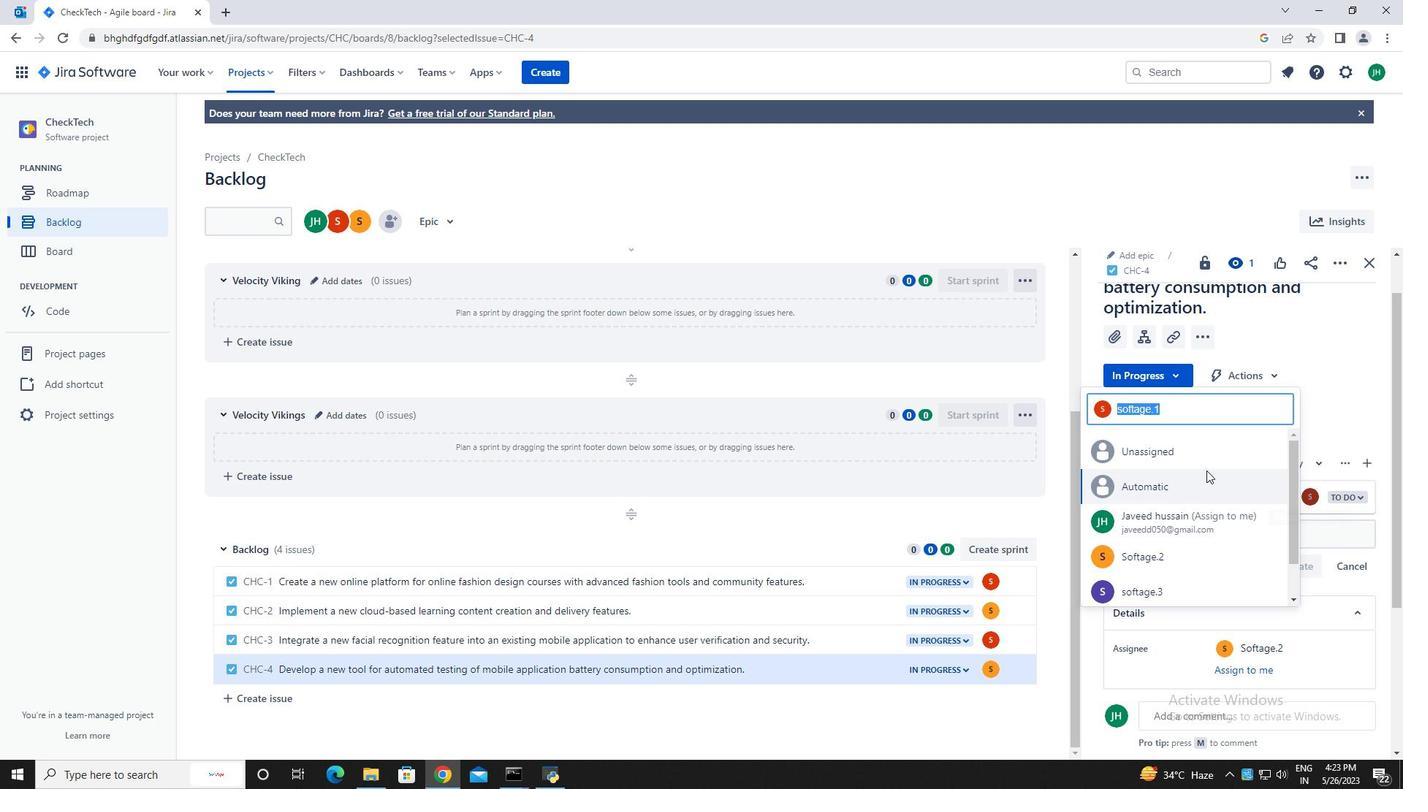 
Action: Key pressed softage.2<Key.shift>@softage.net
Screenshot: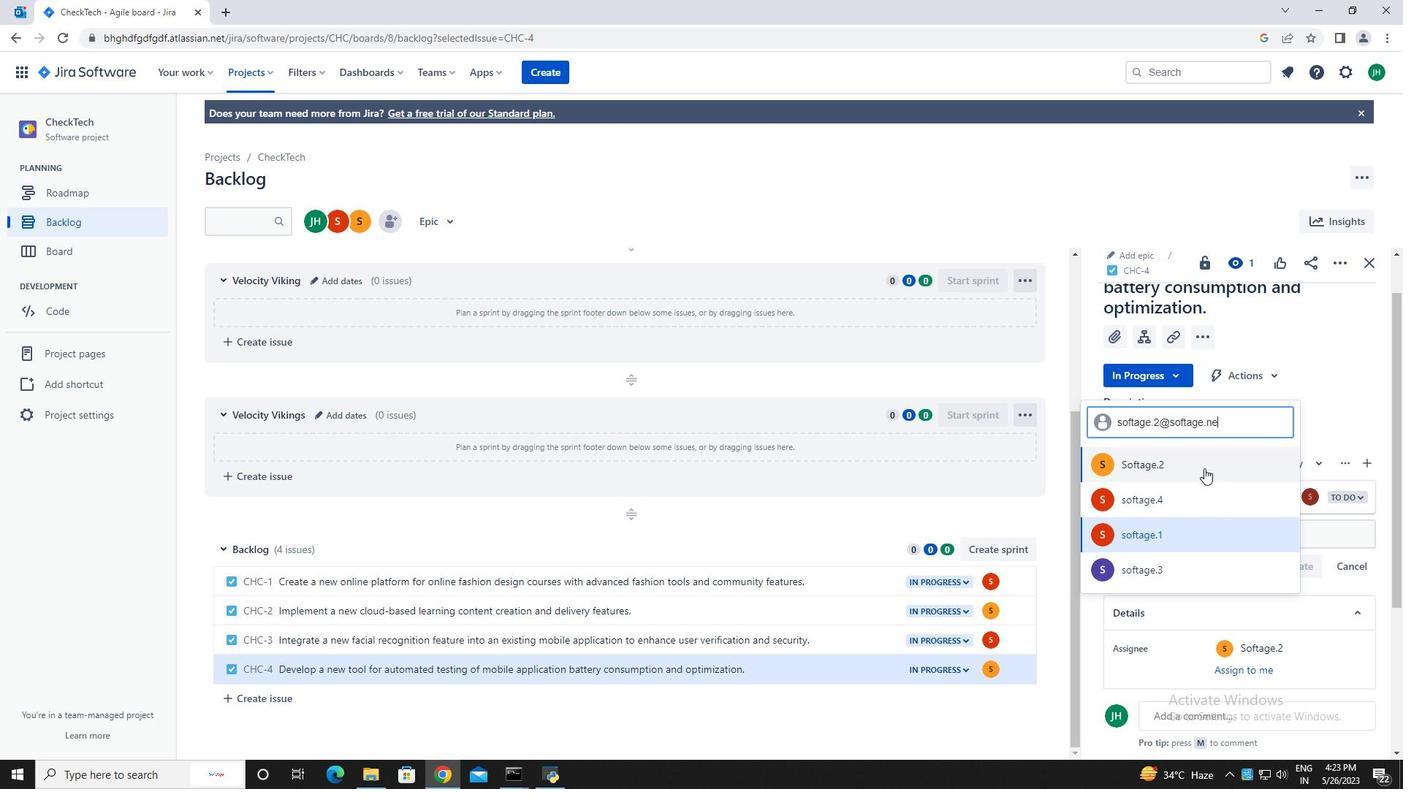 
Action: Mouse moved to (1168, 496)
Screenshot: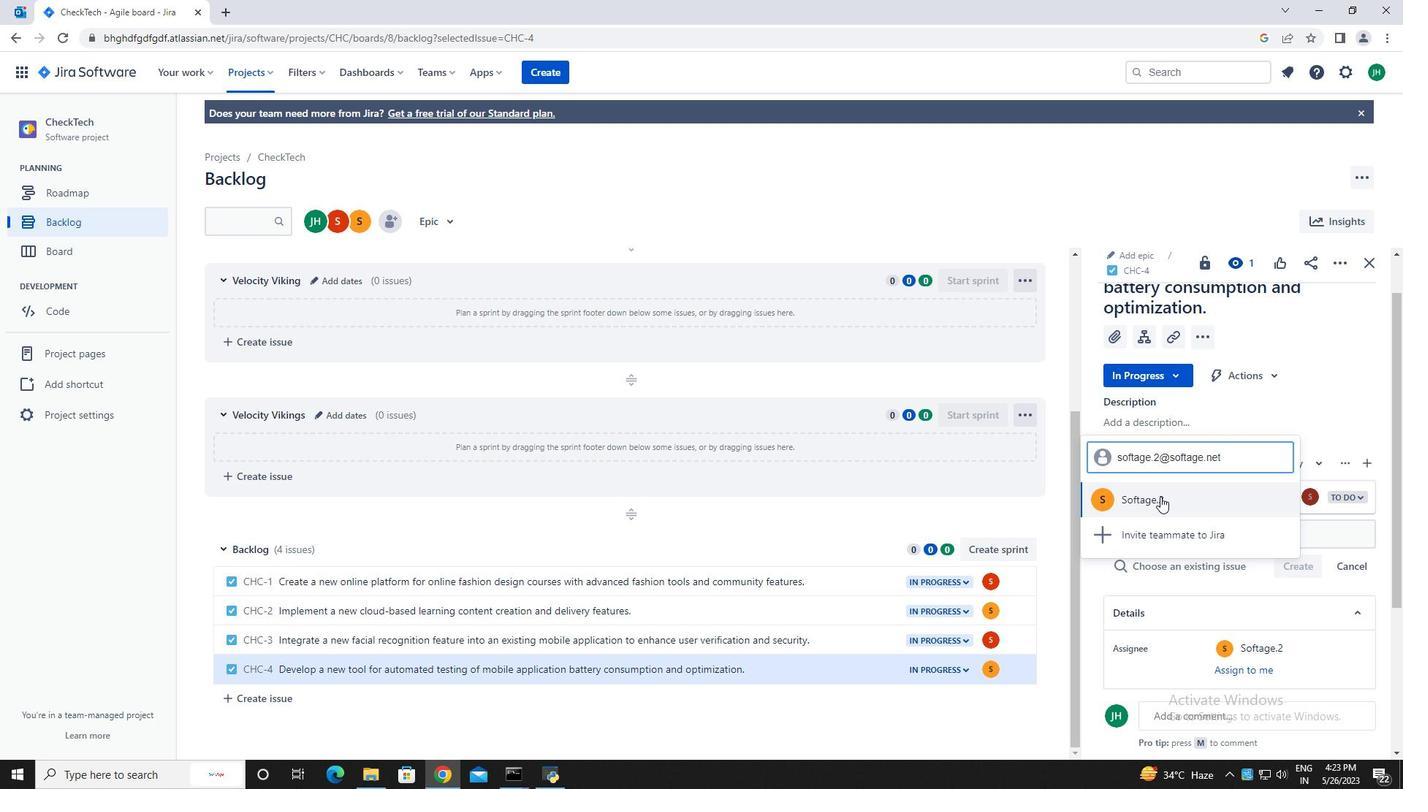 
Action: Mouse pressed left at (1168, 496)
Screenshot: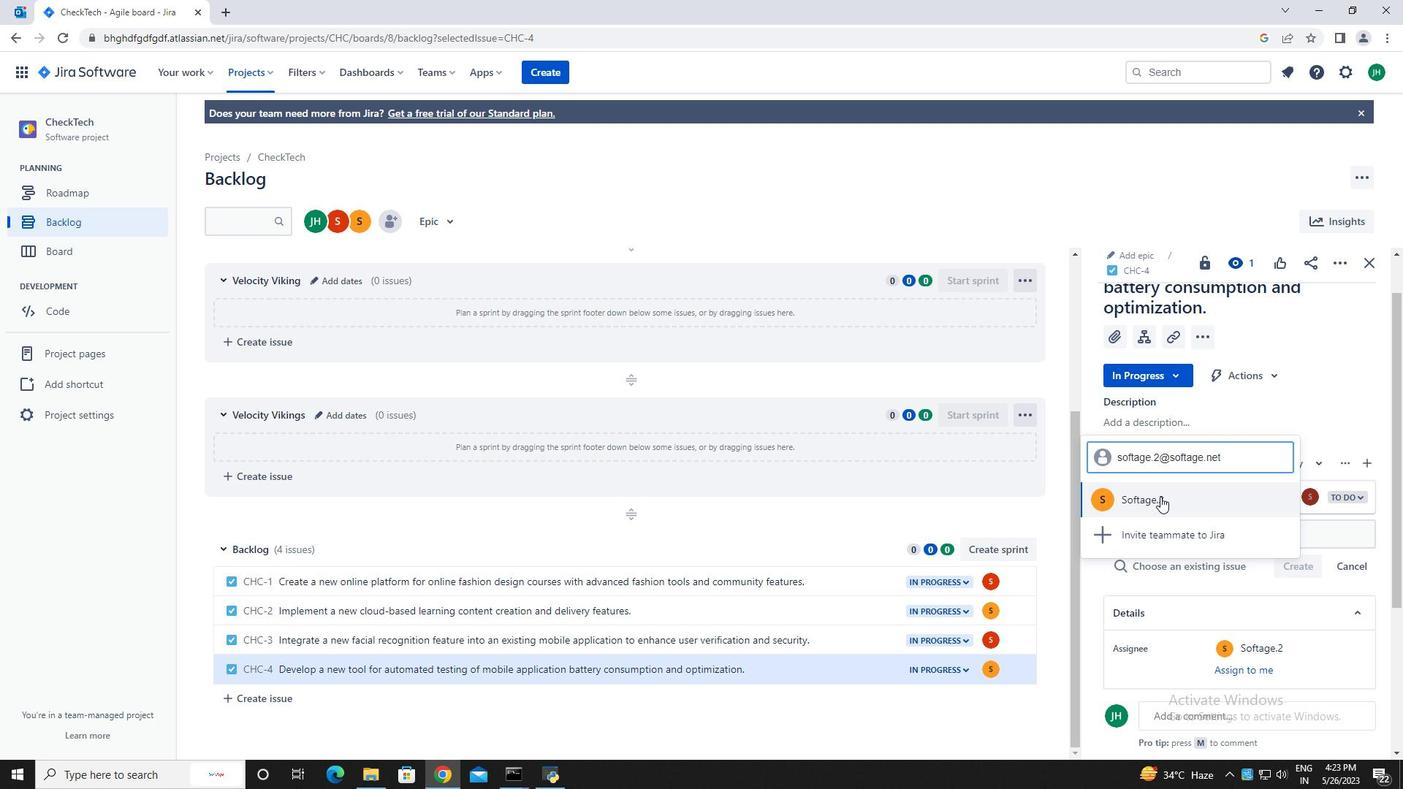 
Action: Mouse moved to (1374, 263)
Screenshot: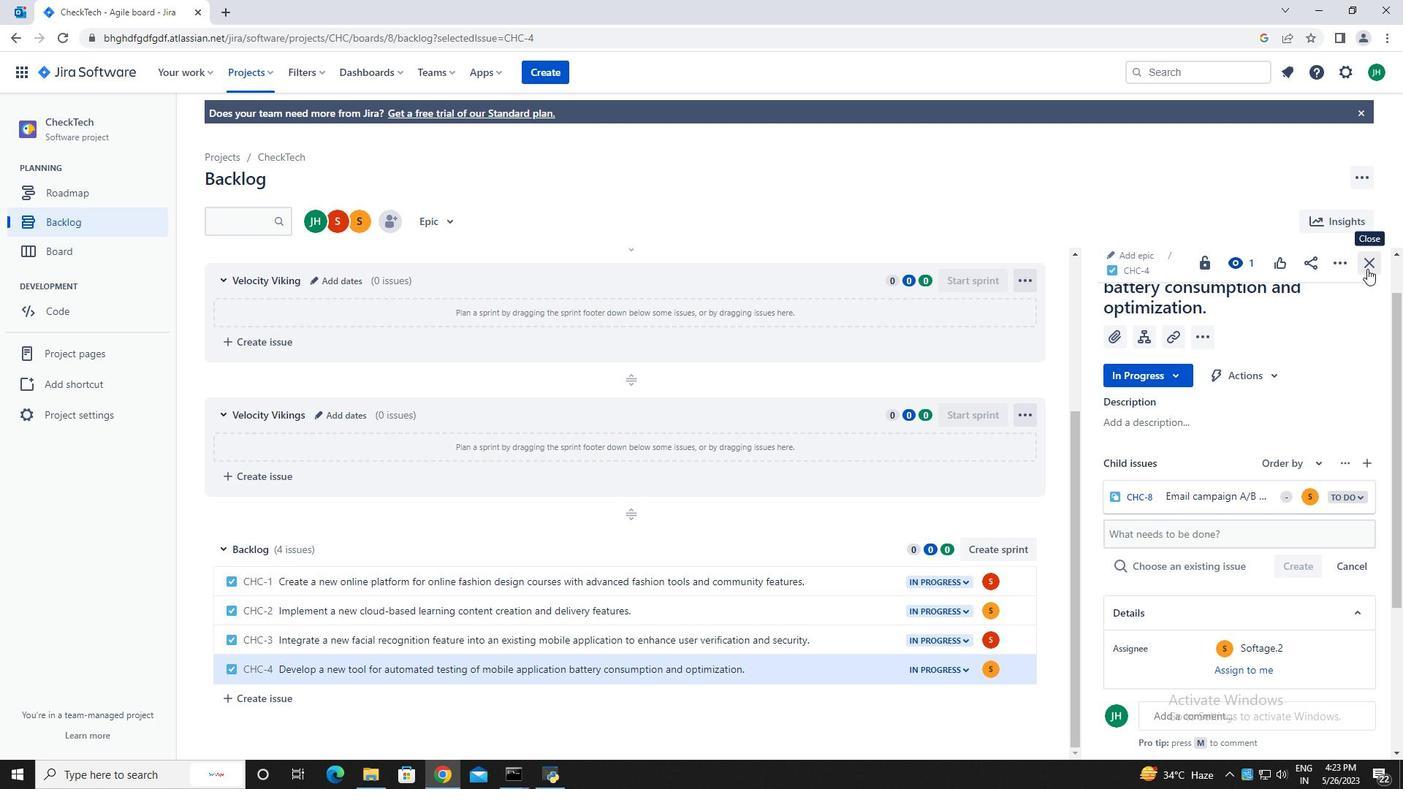 
Action: Mouse pressed left at (1374, 263)
Screenshot: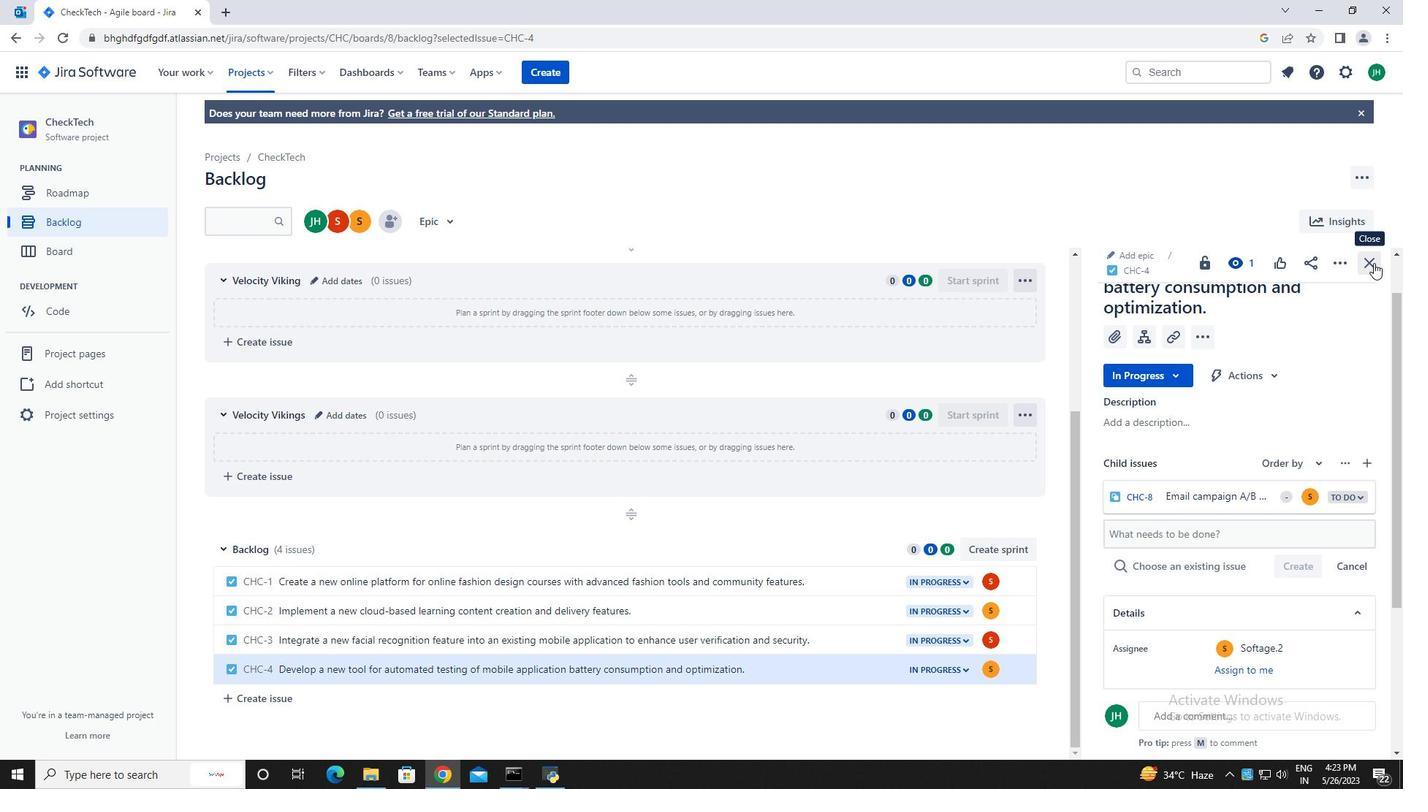 
Action: Mouse moved to (940, 385)
Screenshot: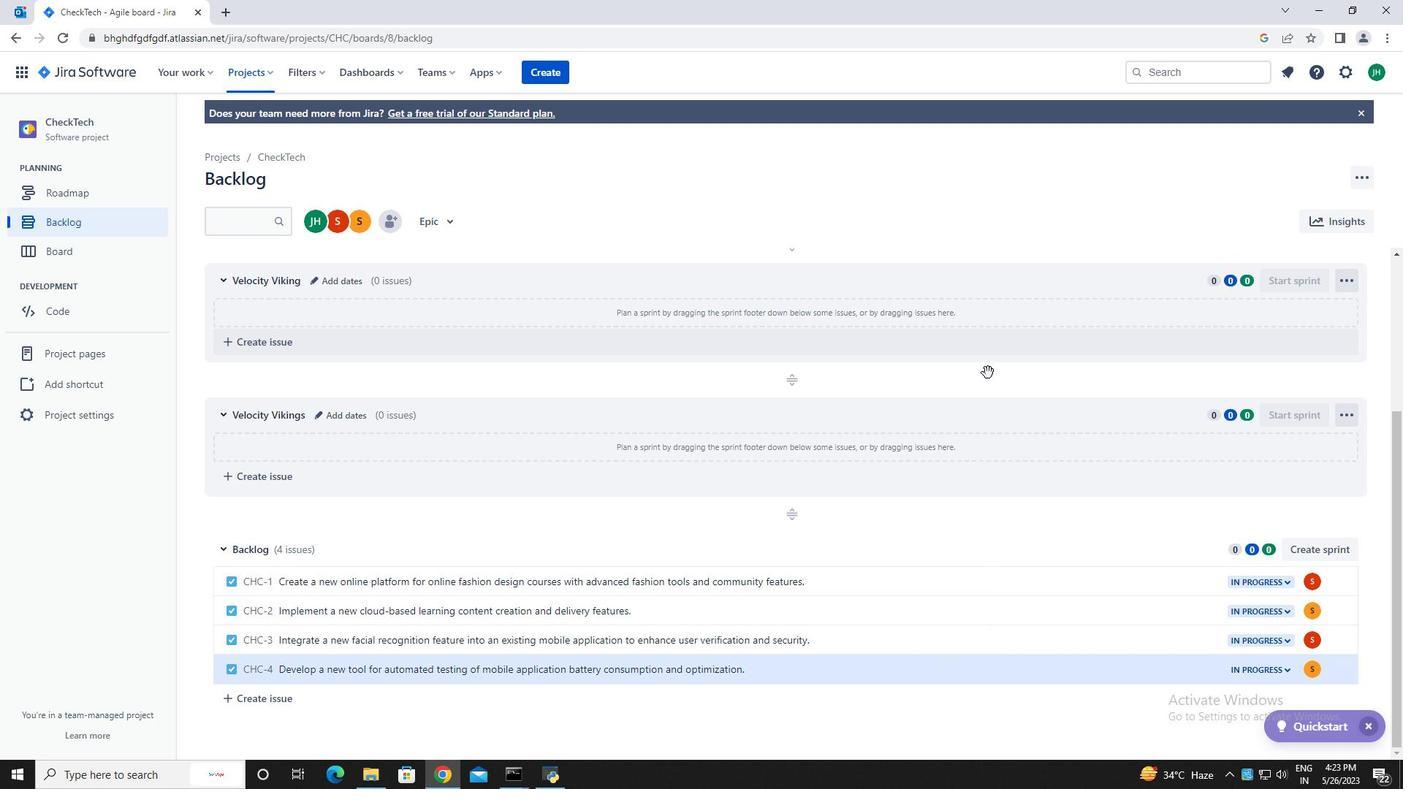 
